 Task: In the Company omron.com, Add note: 'Add a note to reach out to a partner for a joint marketing campaign.'. Mark checkbox to create task to follow up ': Tomorrow'. Create task, with  description: Appointment FIxed, Add due date: In 3 Business Days; Add reminder: 30 Minutes before. Set Priority Low  and add note: Take detailed meeting minutes and share them with the team afterward.. Logged in from softage.5@softage.net
Action: Mouse moved to (104, 74)
Screenshot: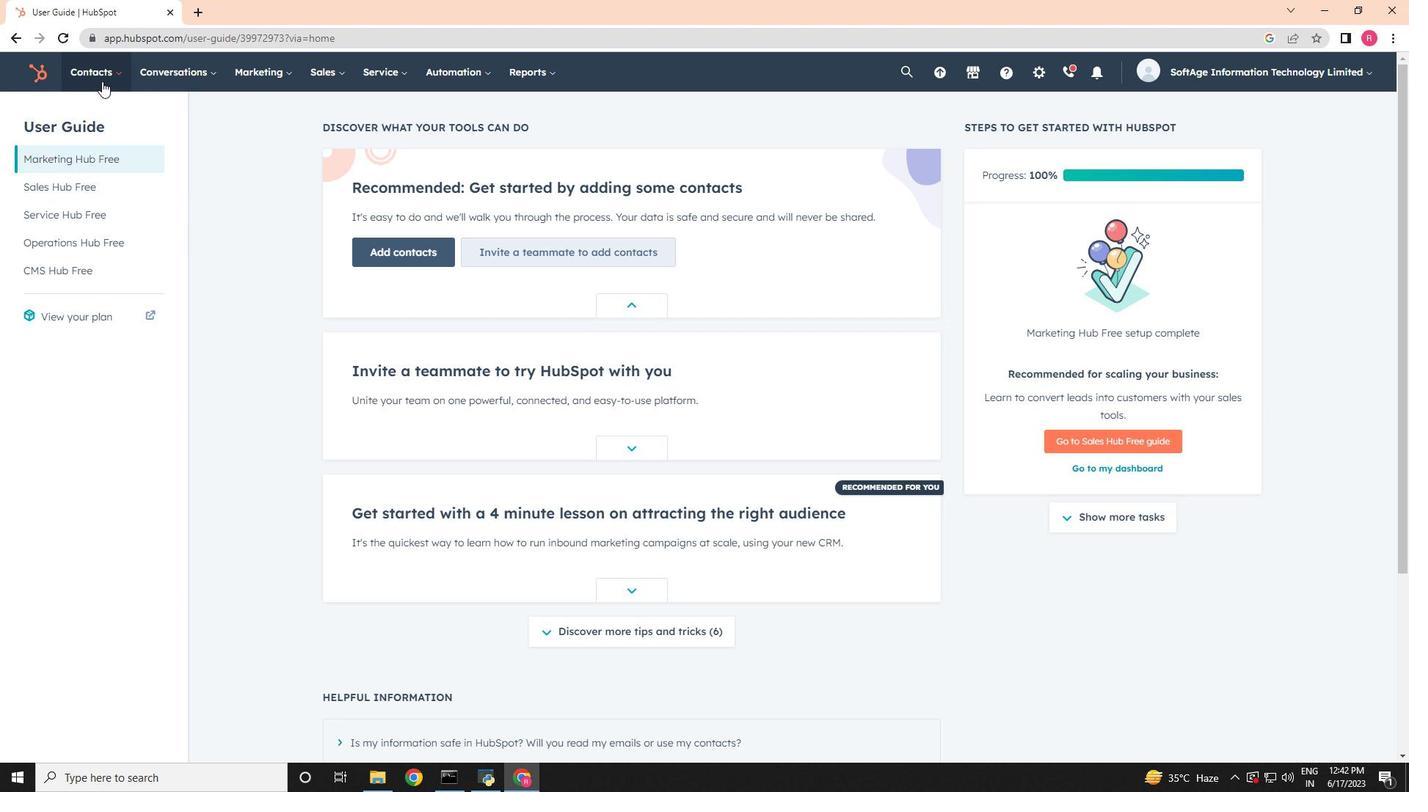 
Action: Mouse pressed left at (104, 74)
Screenshot: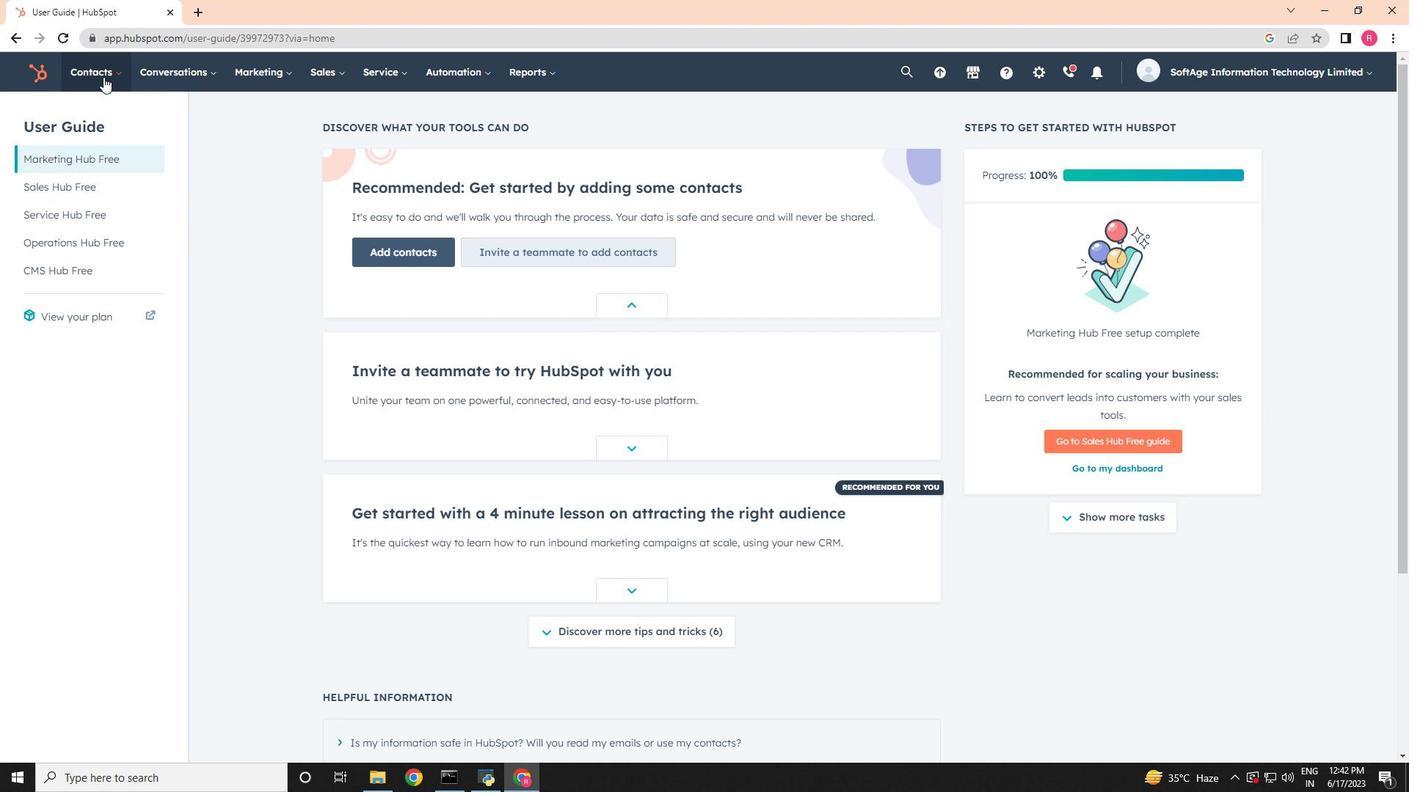 
Action: Mouse moved to (115, 153)
Screenshot: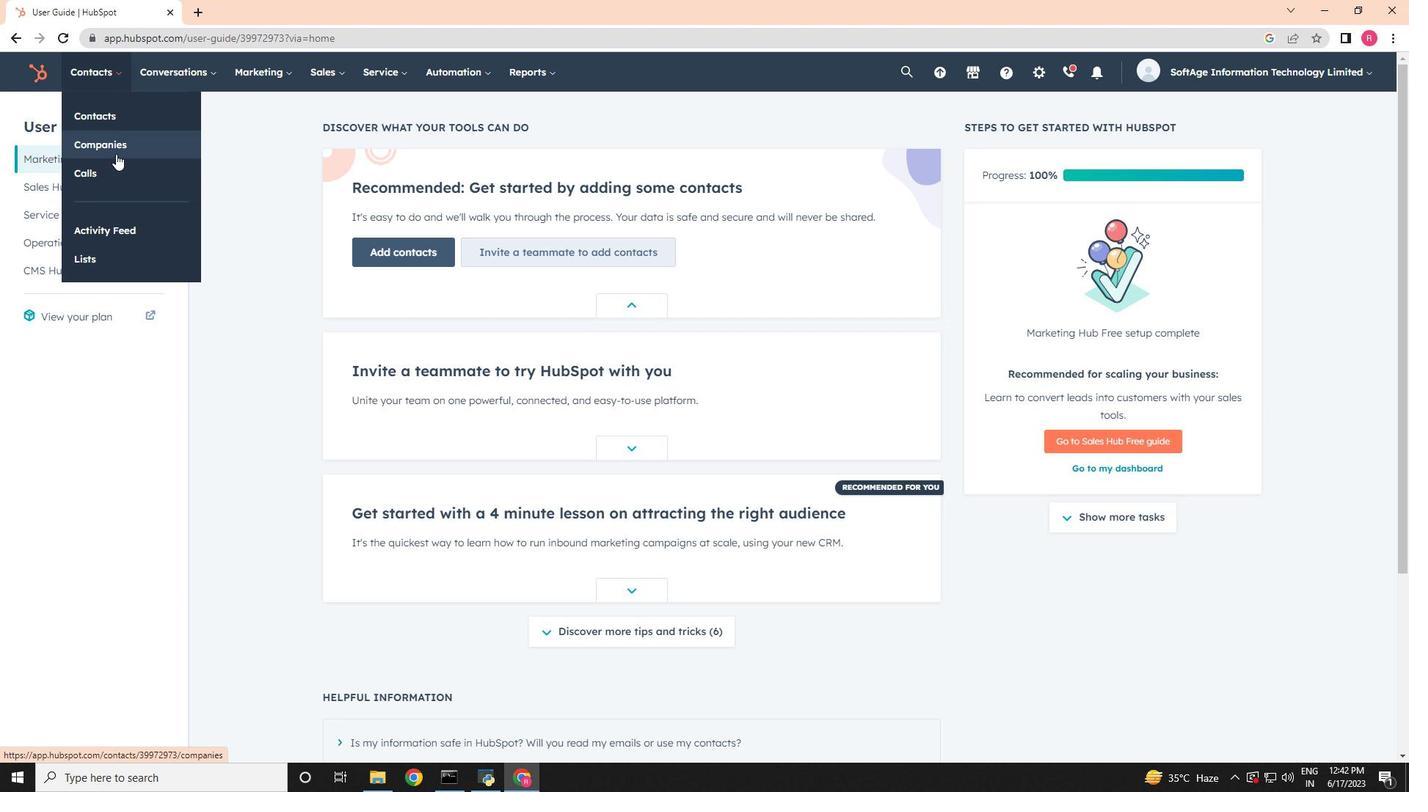 
Action: Mouse pressed left at (115, 153)
Screenshot: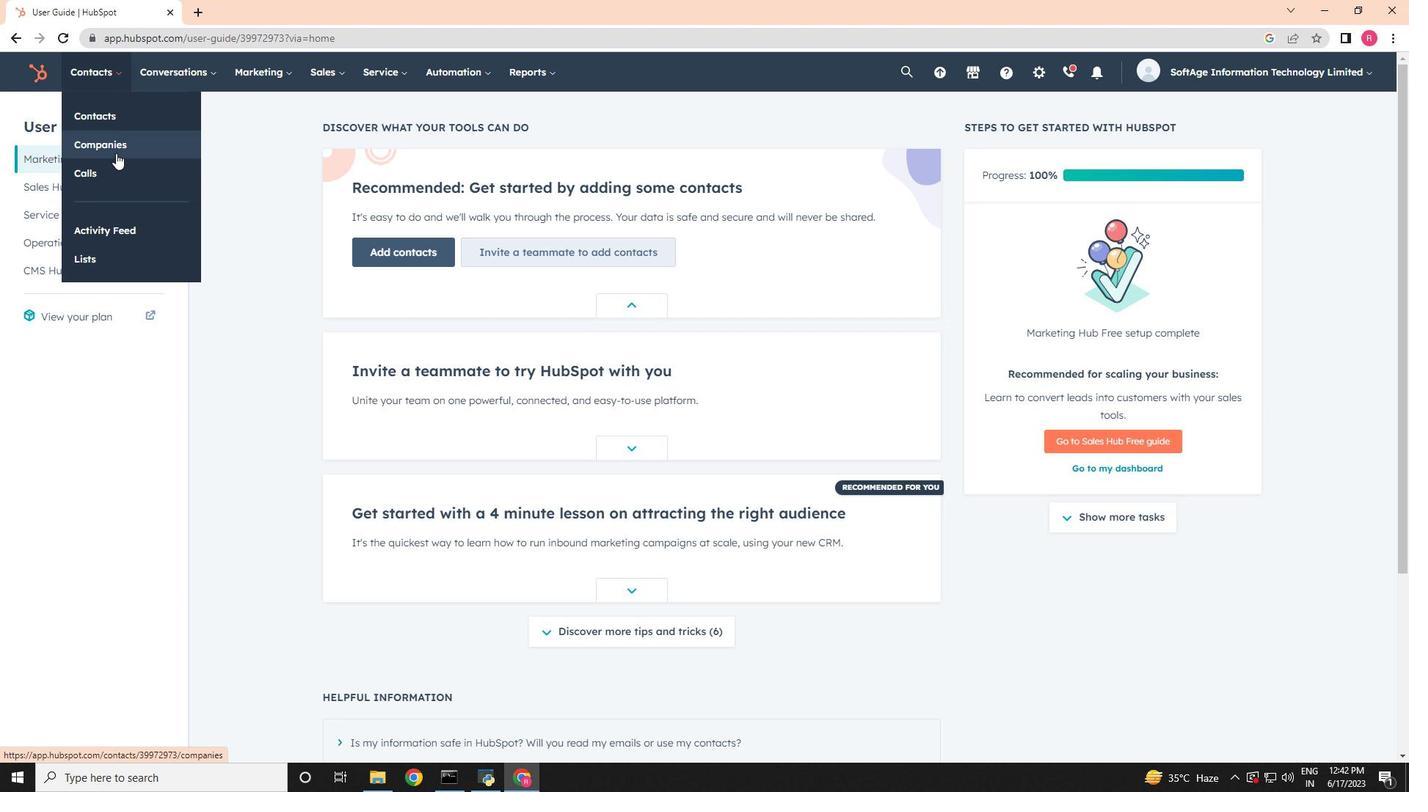 
Action: Mouse moved to (124, 234)
Screenshot: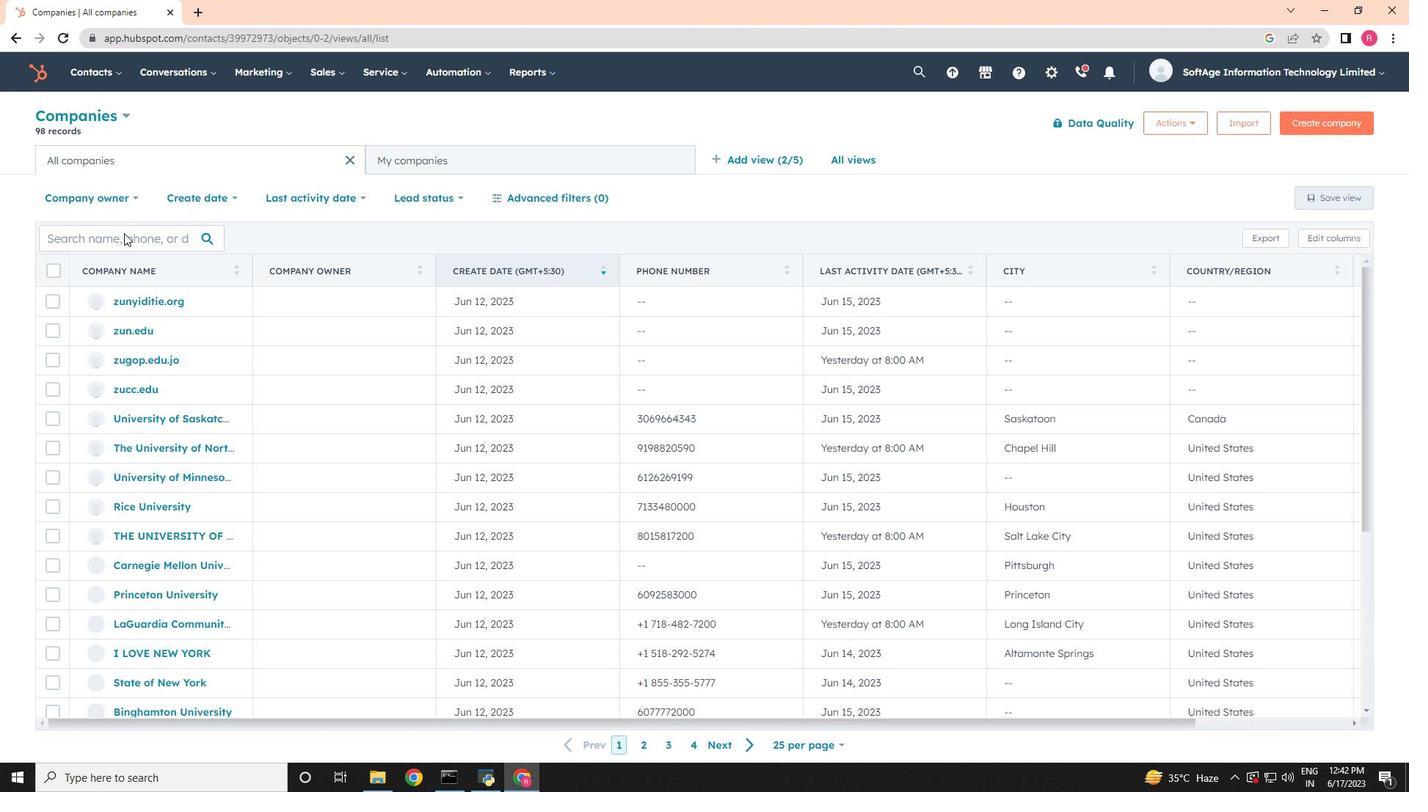 
Action: Mouse pressed left at (124, 234)
Screenshot: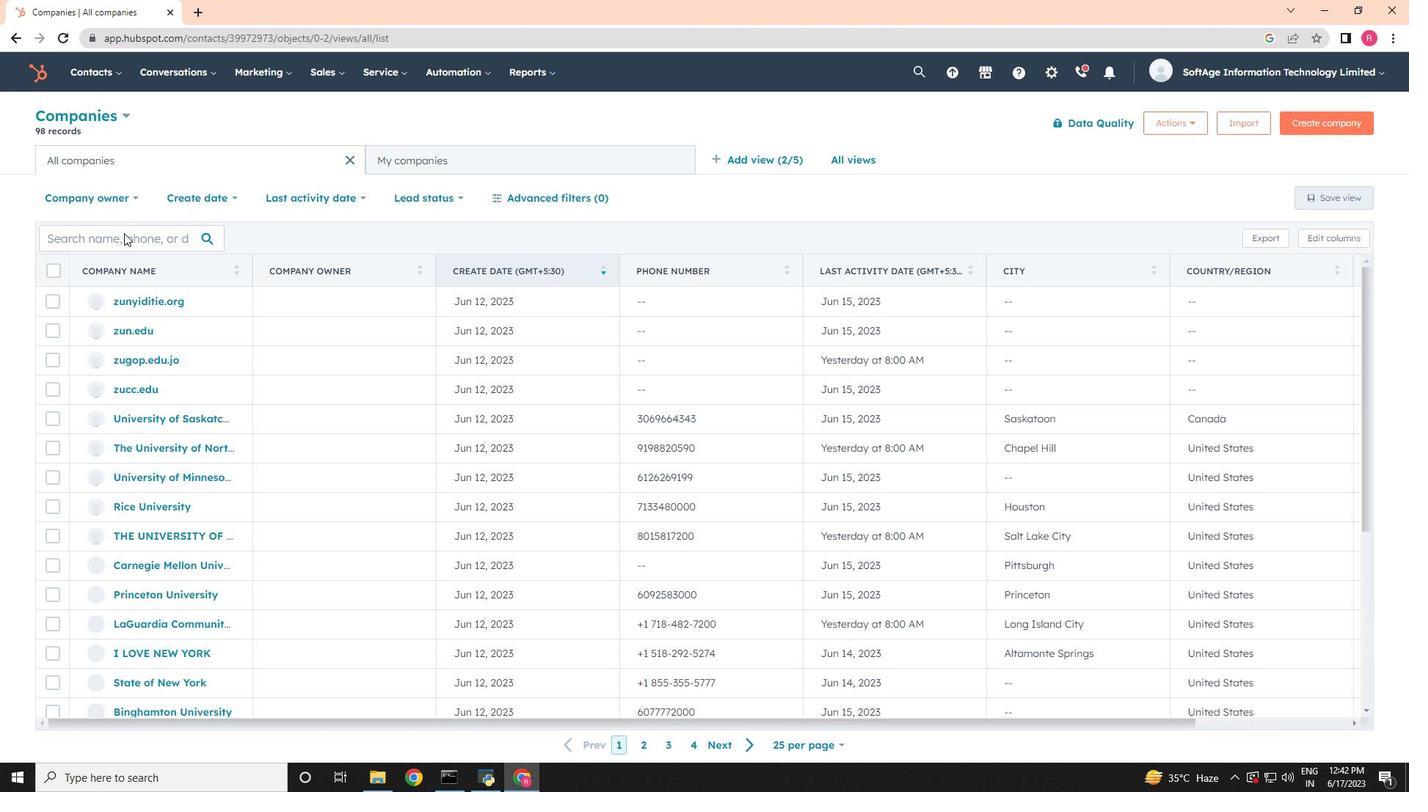 
Action: Mouse moved to (122, 238)
Screenshot: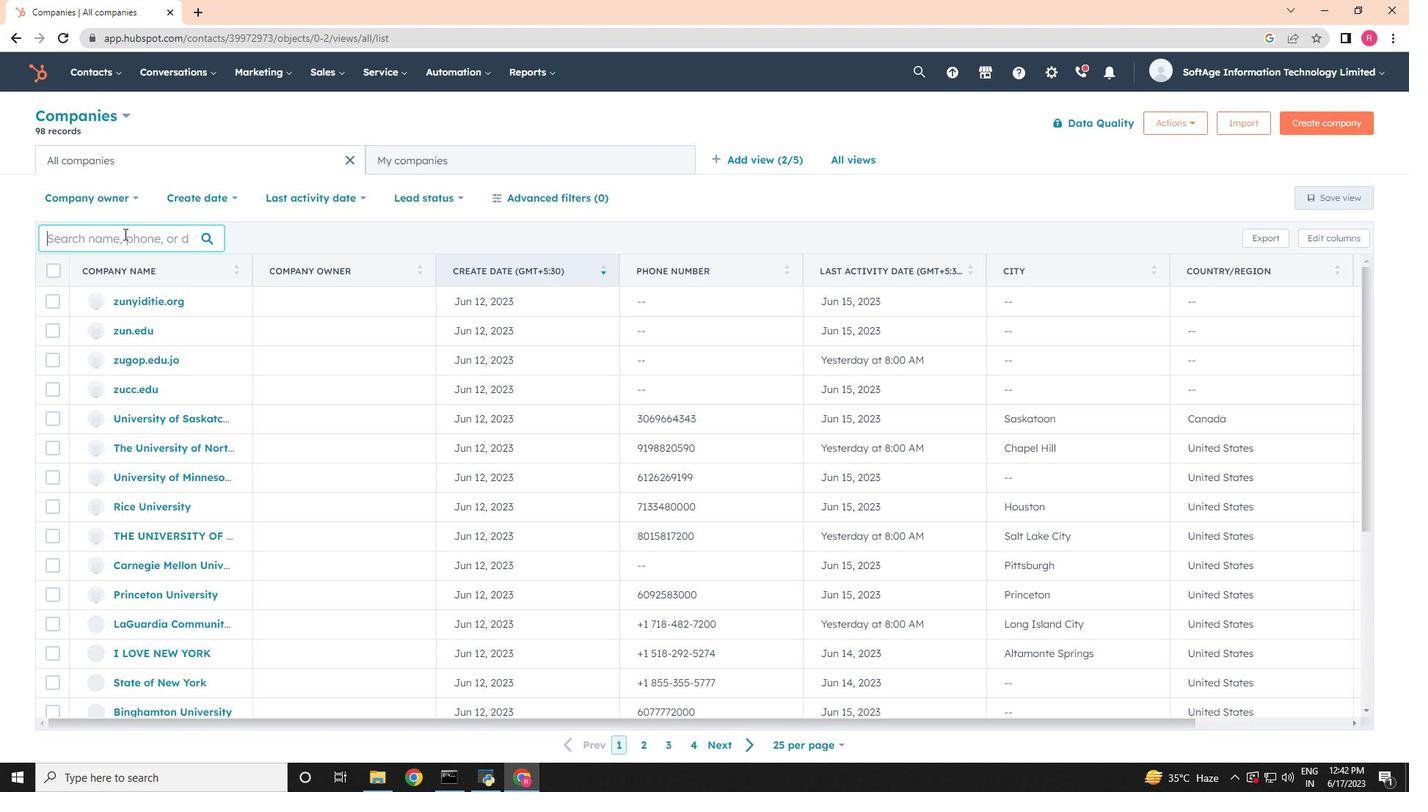 
Action: Key pressed omron.com
Screenshot: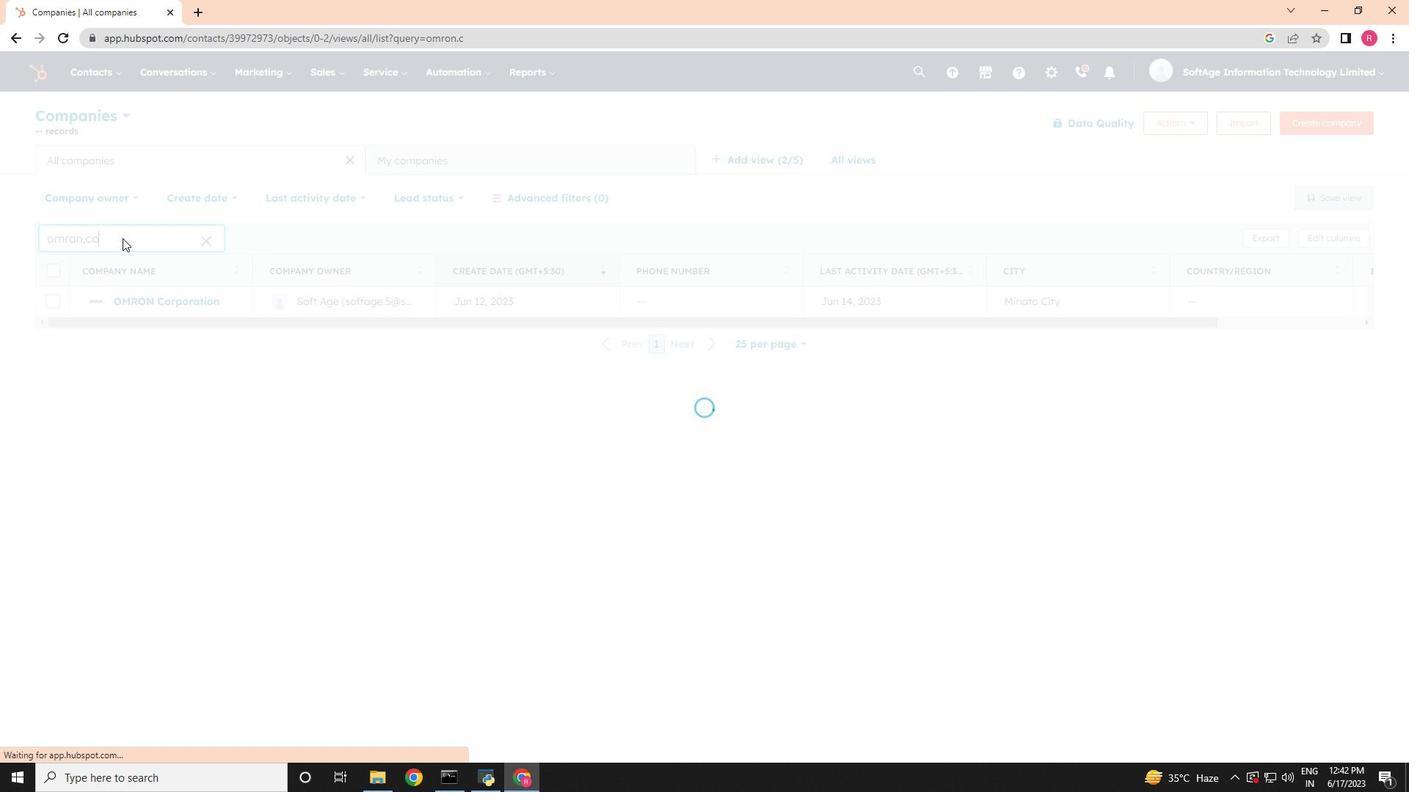 
Action: Mouse moved to (143, 298)
Screenshot: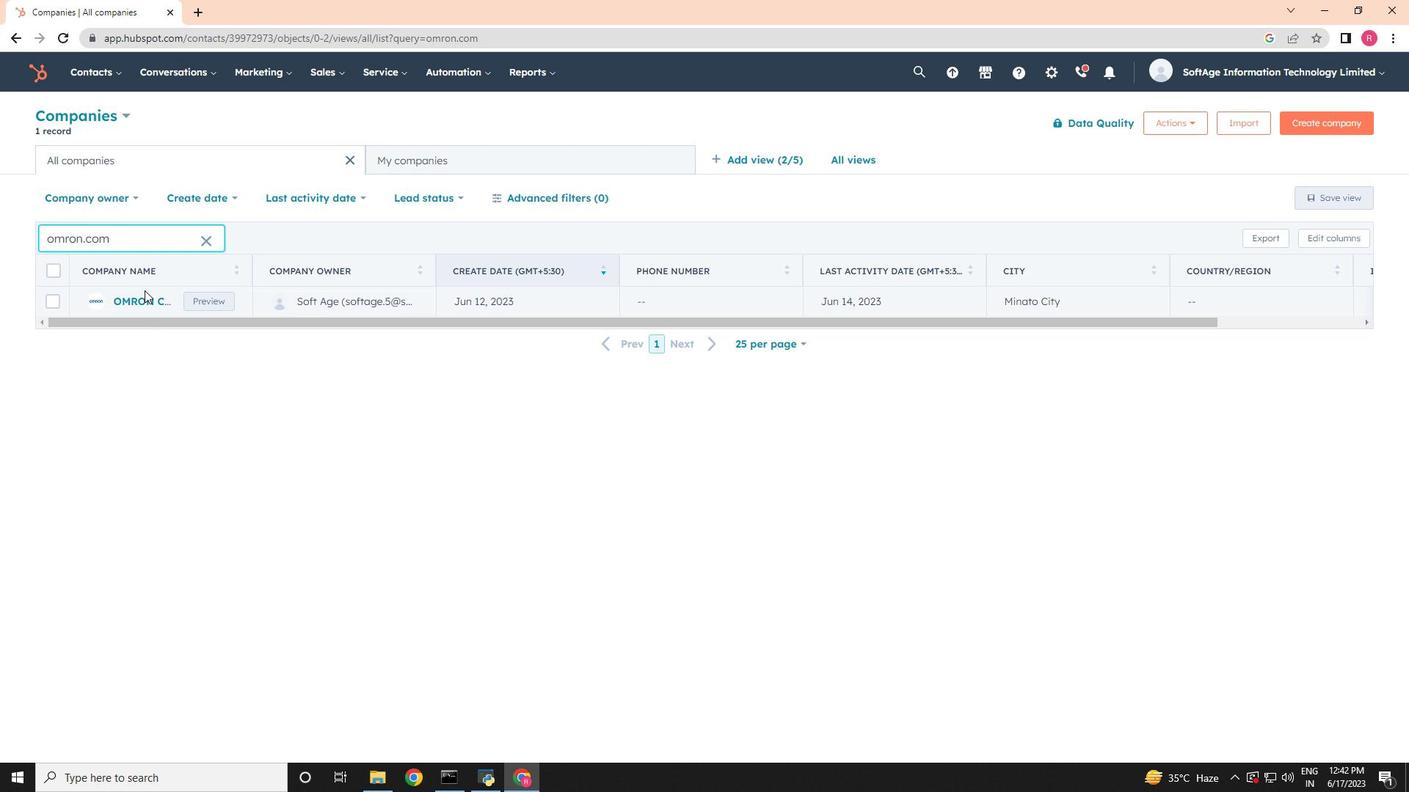 
Action: Mouse pressed left at (143, 298)
Screenshot: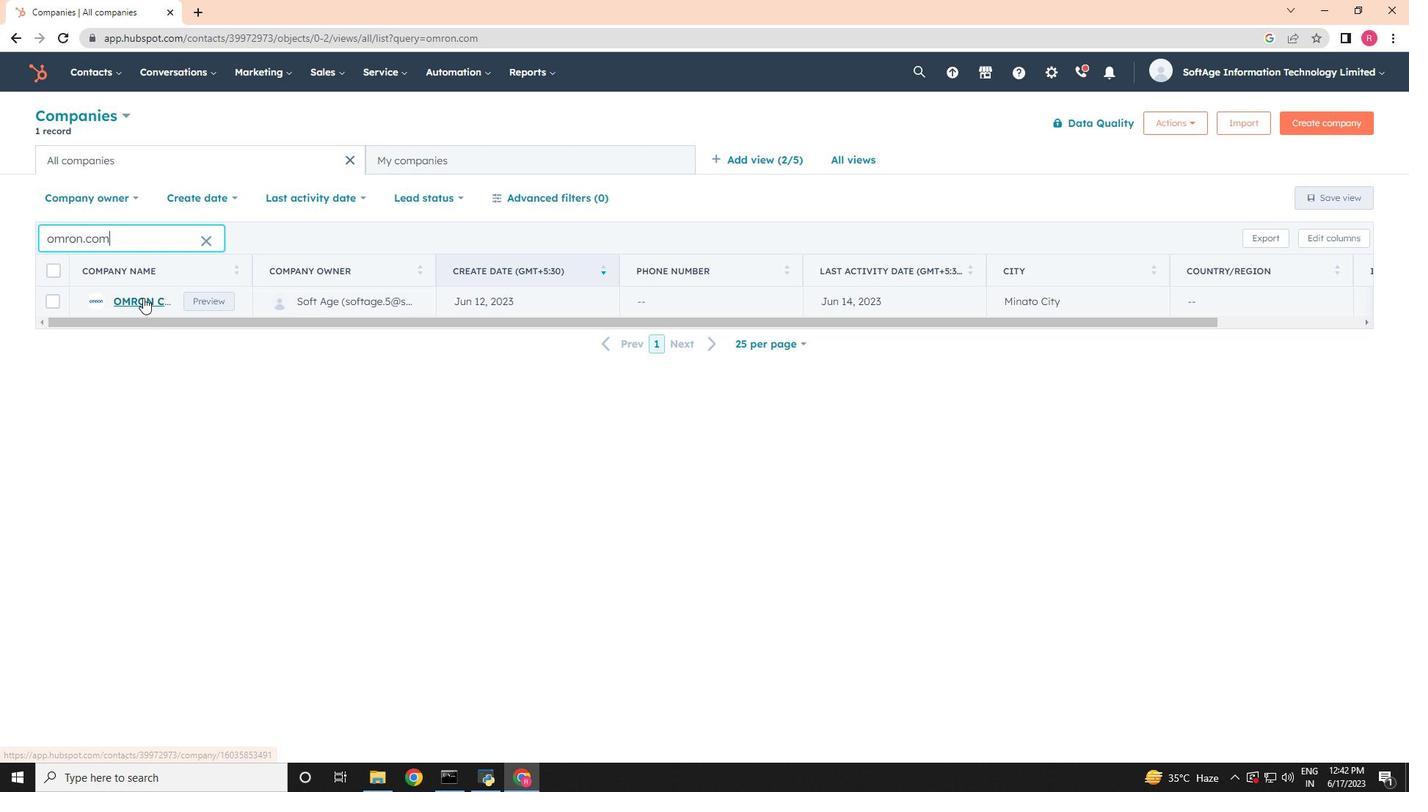 
Action: Mouse moved to (50, 243)
Screenshot: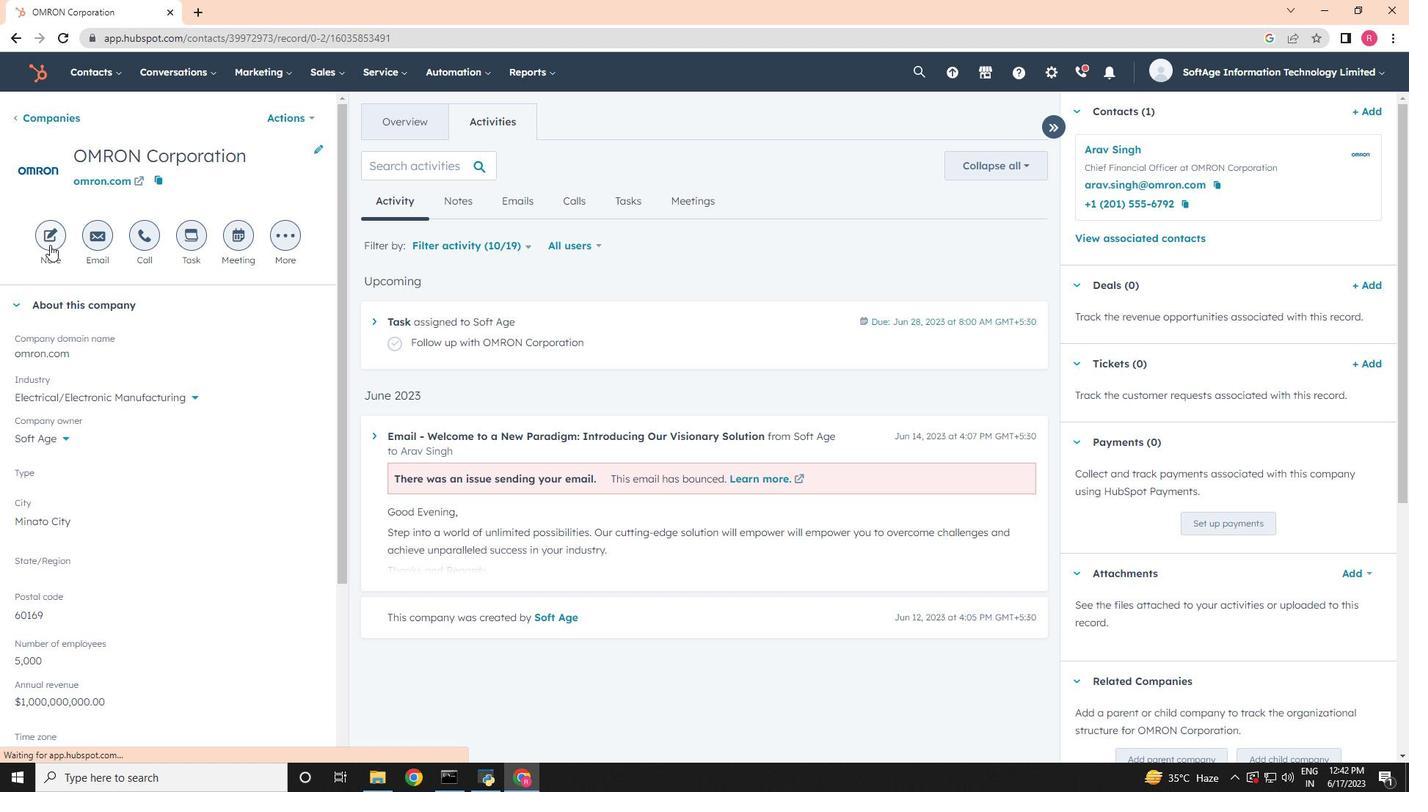 
Action: Mouse pressed left at (50, 243)
Screenshot: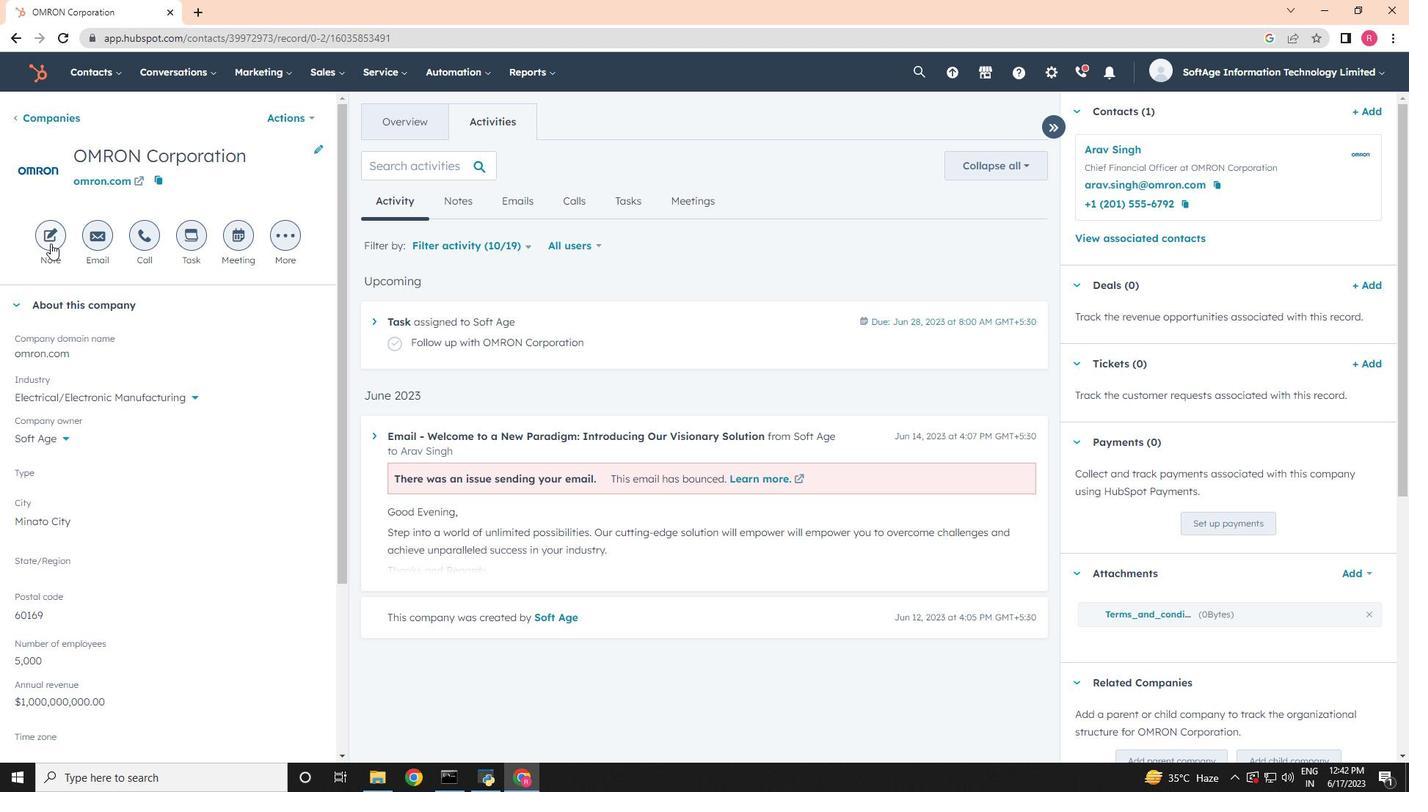 
Action: Mouse moved to (1239, 436)
Screenshot: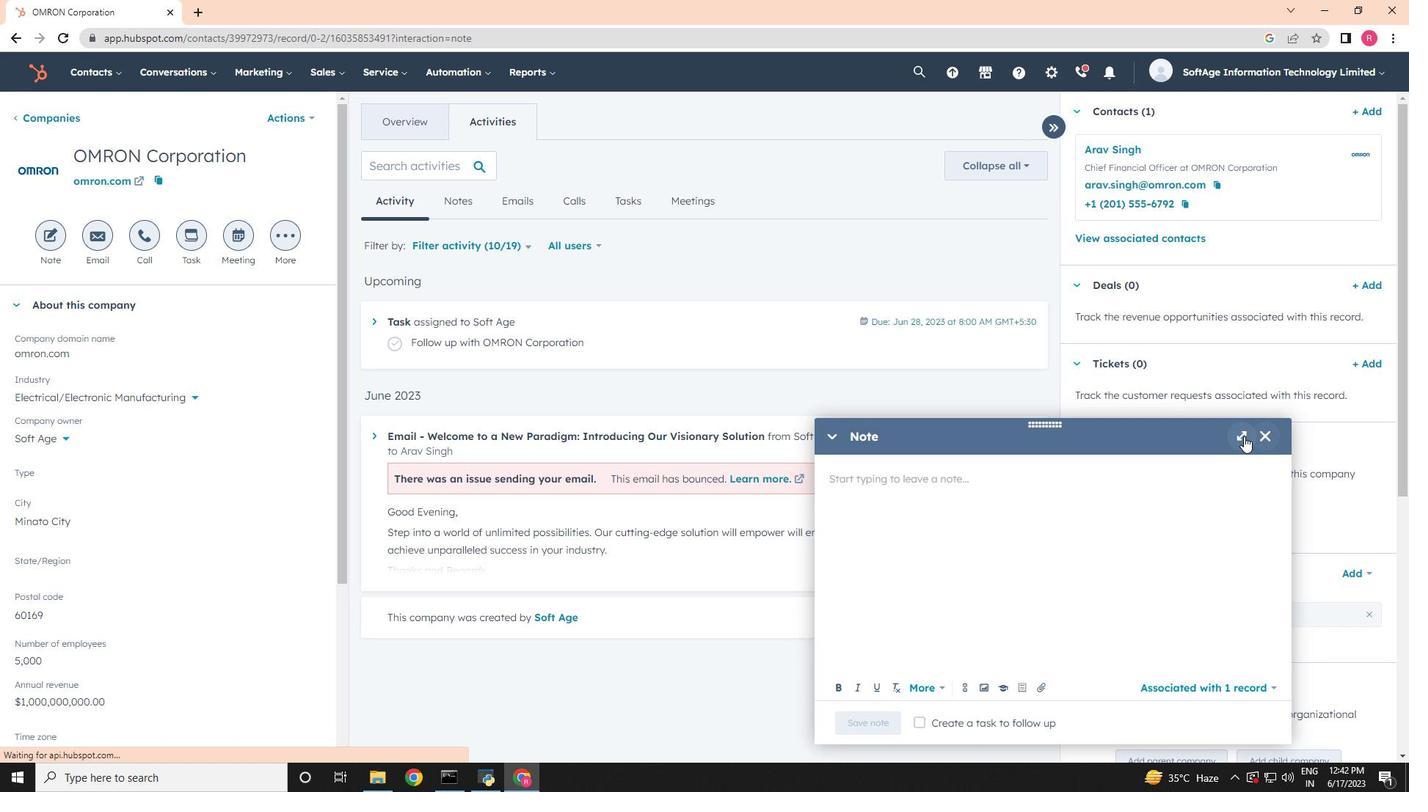 
Action: Mouse pressed left at (1239, 436)
Screenshot: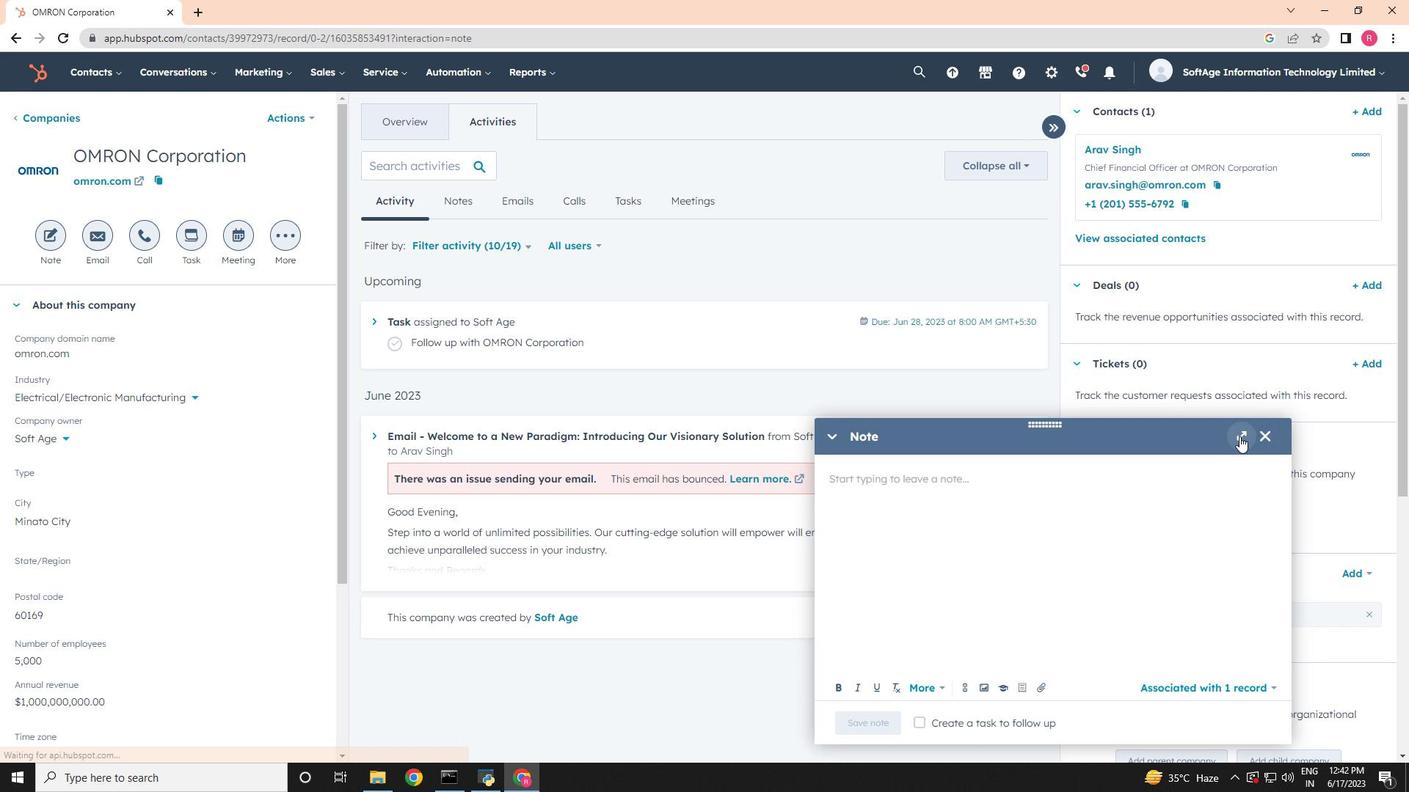 
Action: Mouse moved to (908, 450)
Screenshot: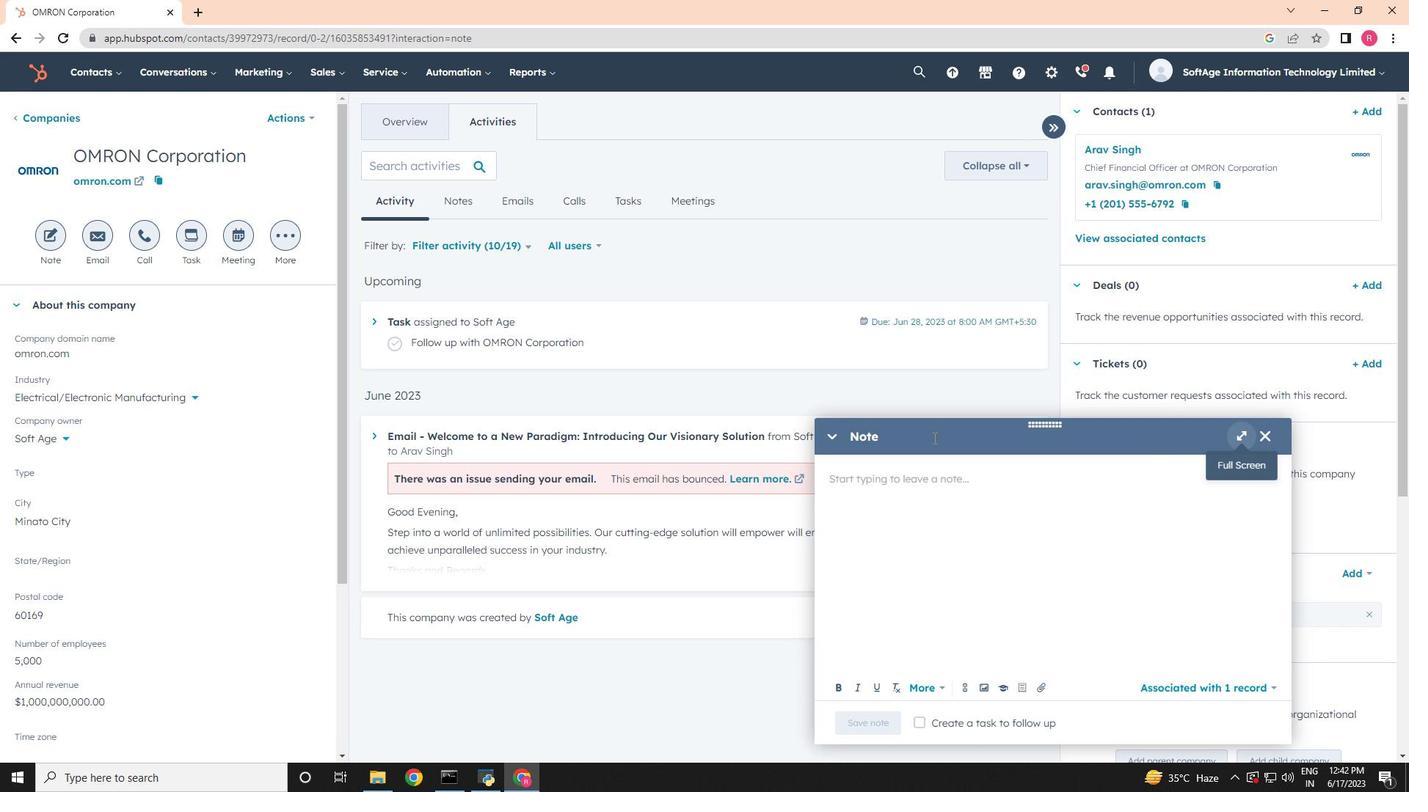 
Action: Key pressed <Key.shift>Add<Key.space>a<Key.space>note<Key.space>to<Key.space>reach<Key.space>out<Key.space>to<Key.space>a<Key.space>partner<Key.space>for<Key.space>a<Key.space>joint<Key.space>marketing<Key.space>campaign.
Screenshot: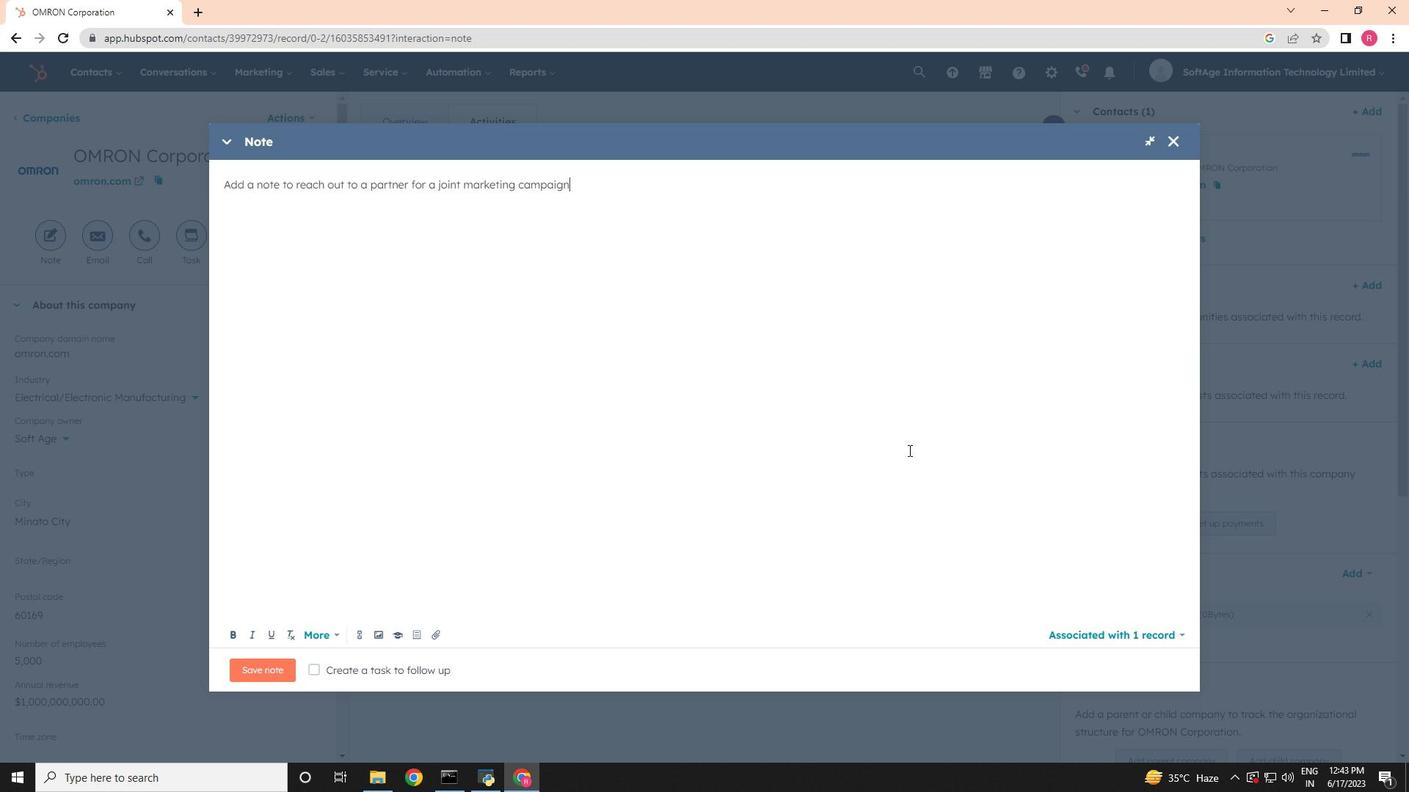 
Action: Mouse moved to (314, 671)
Screenshot: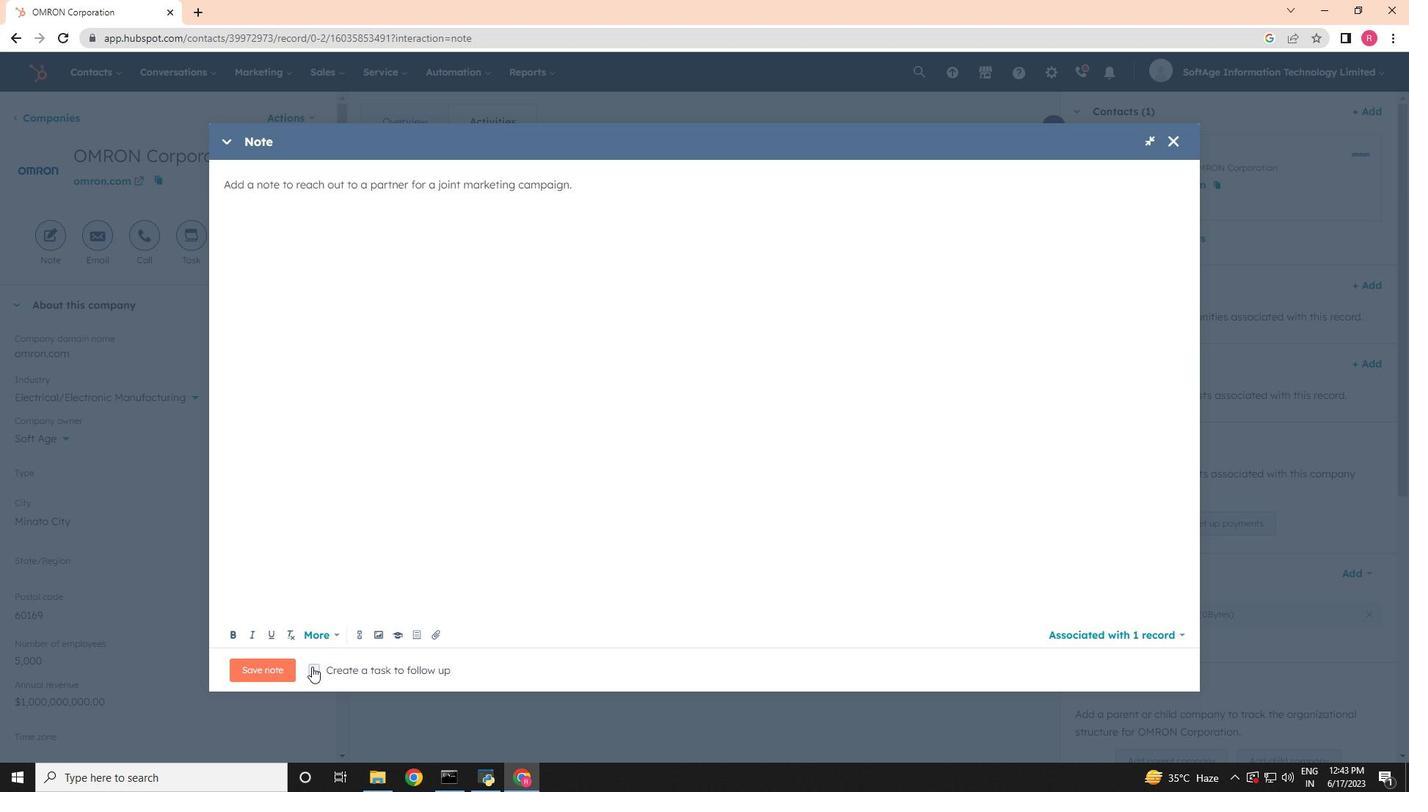 
Action: Mouse pressed left at (314, 671)
Screenshot: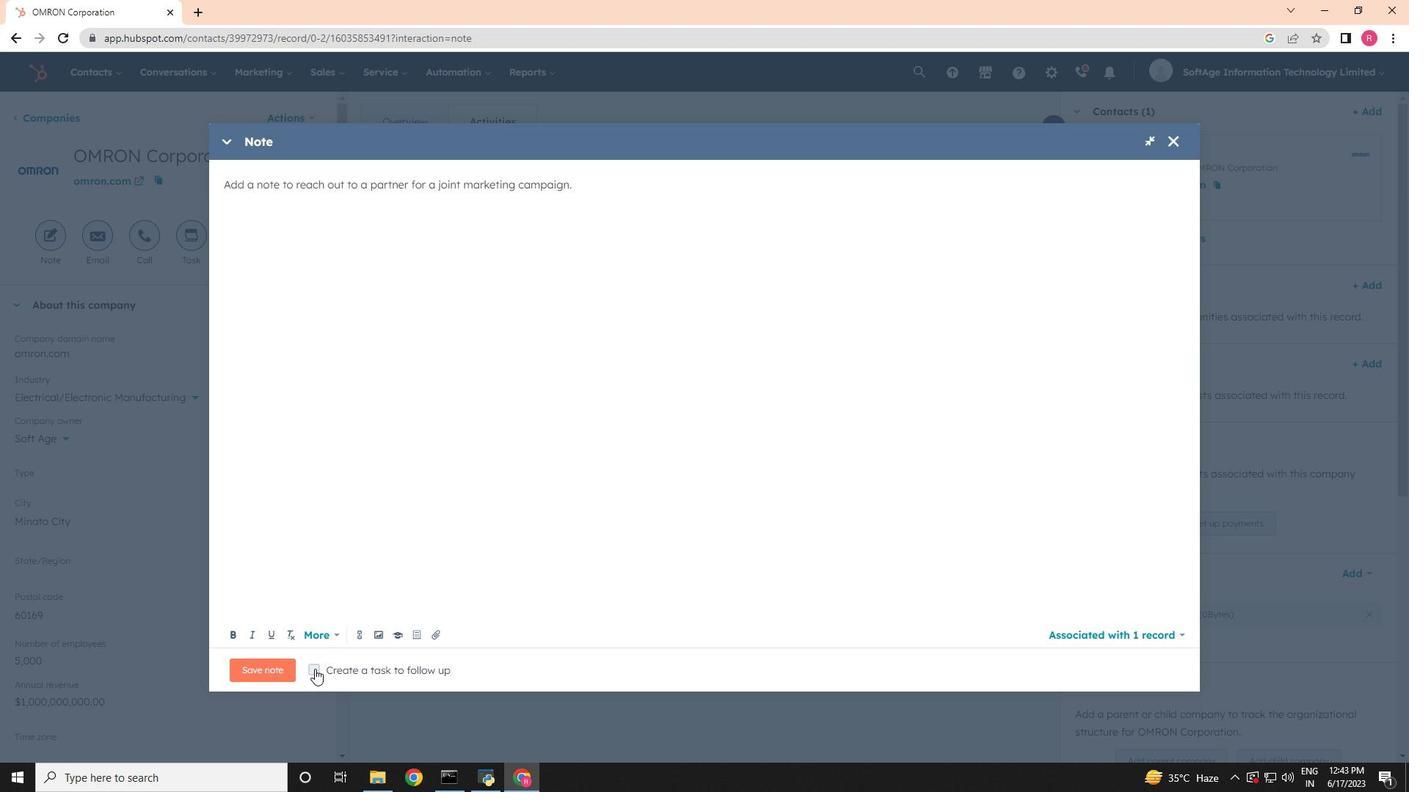
Action: Mouse moved to (499, 672)
Screenshot: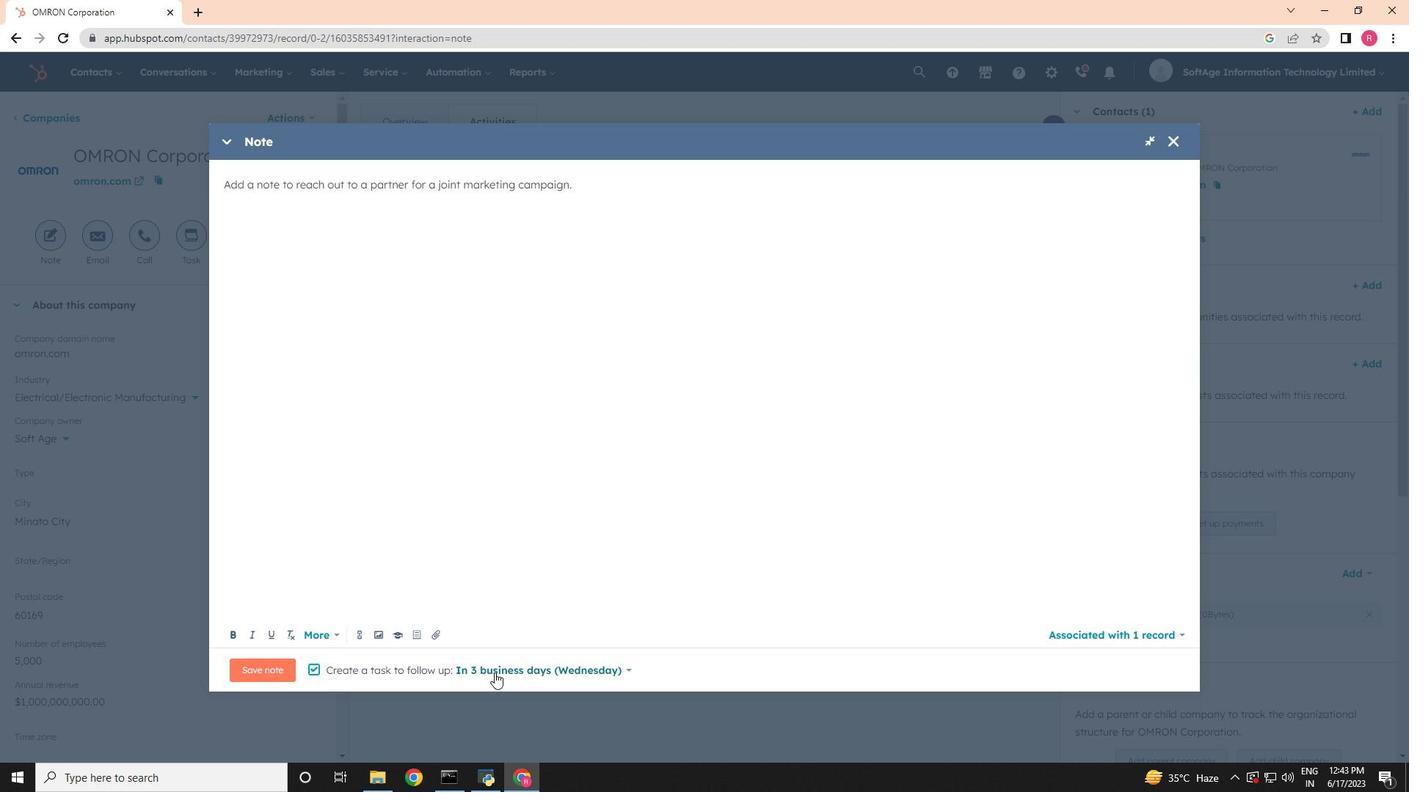 
Action: Mouse pressed left at (499, 672)
Screenshot: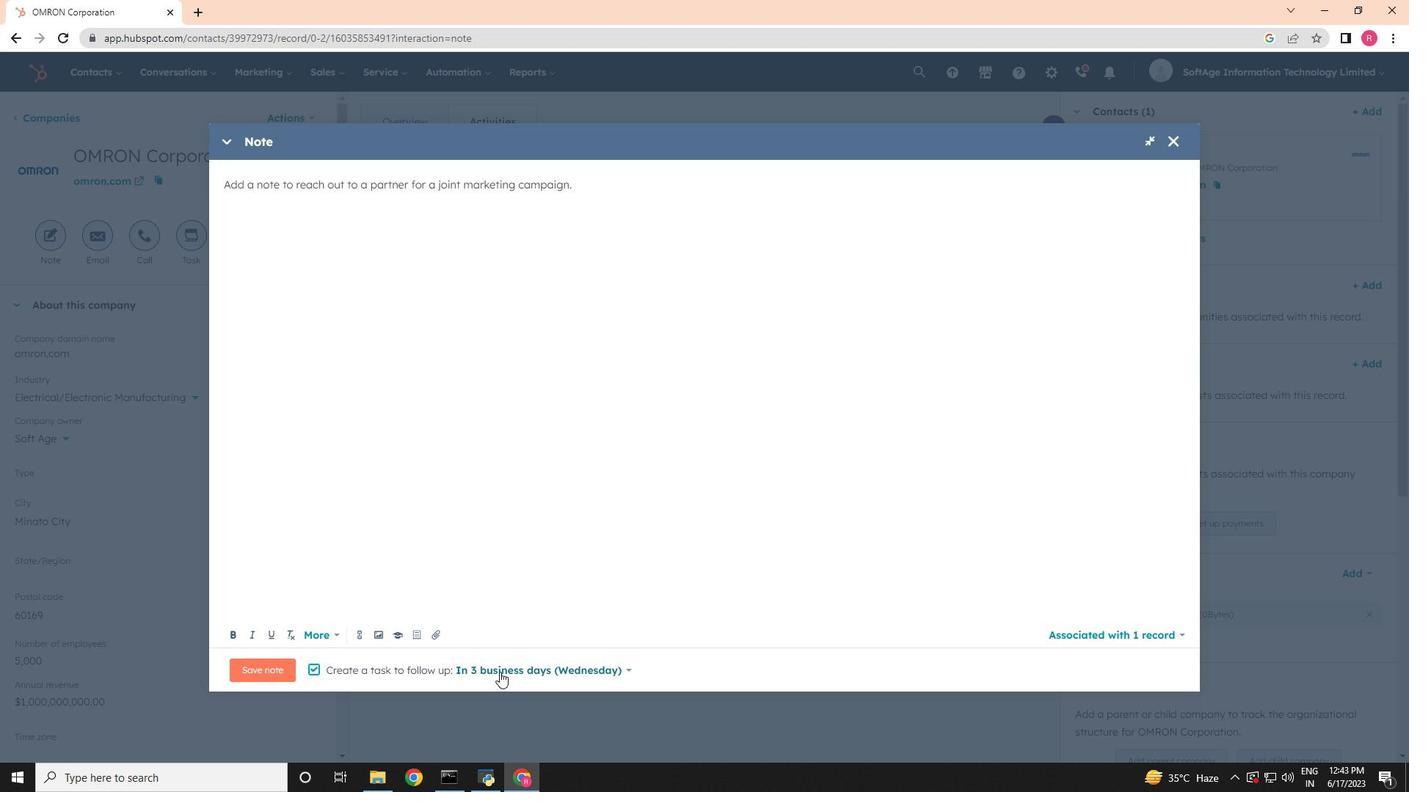 
Action: Mouse moved to (524, 596)
Screenshot: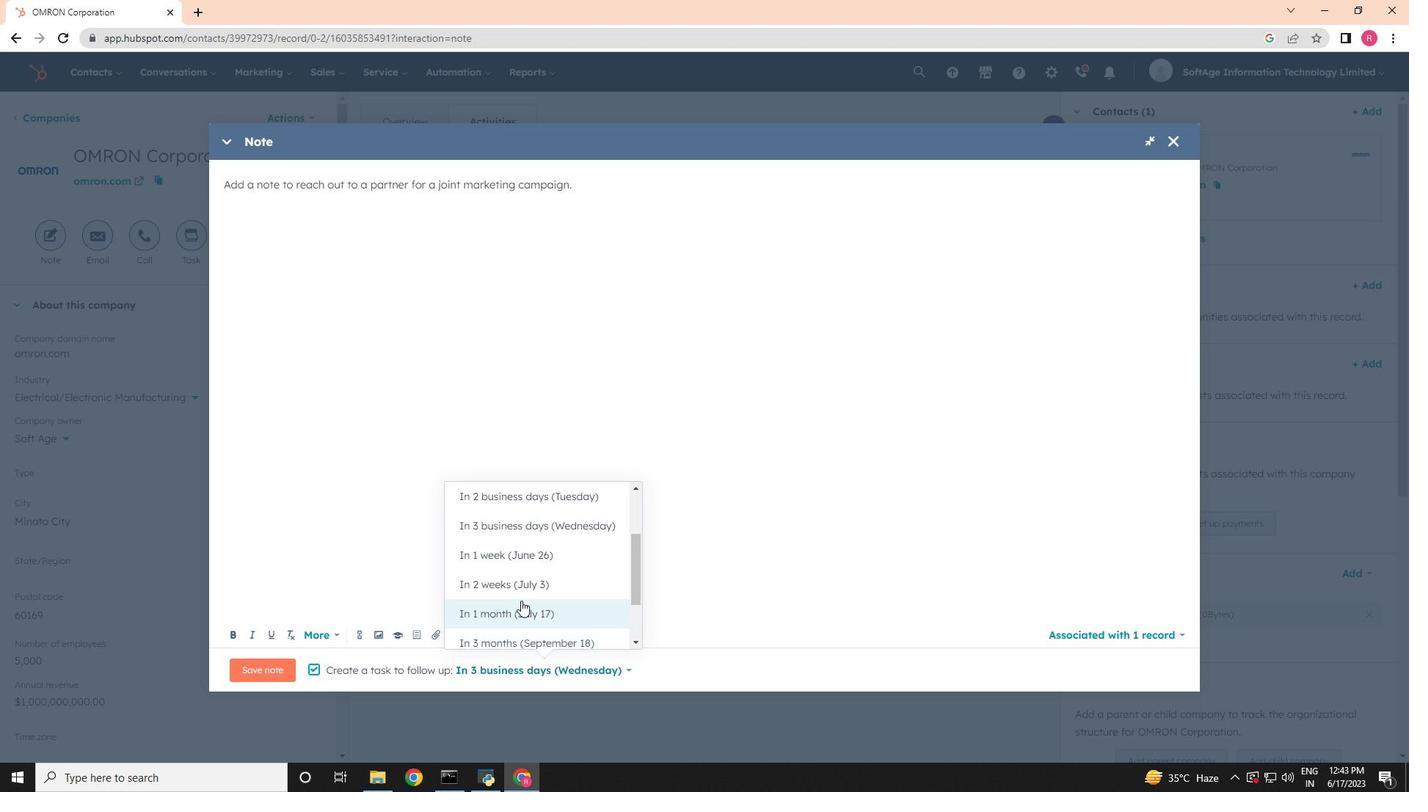 
Action: Mouse scrolled (524, 597) with delta (0, 0)
Screenshot: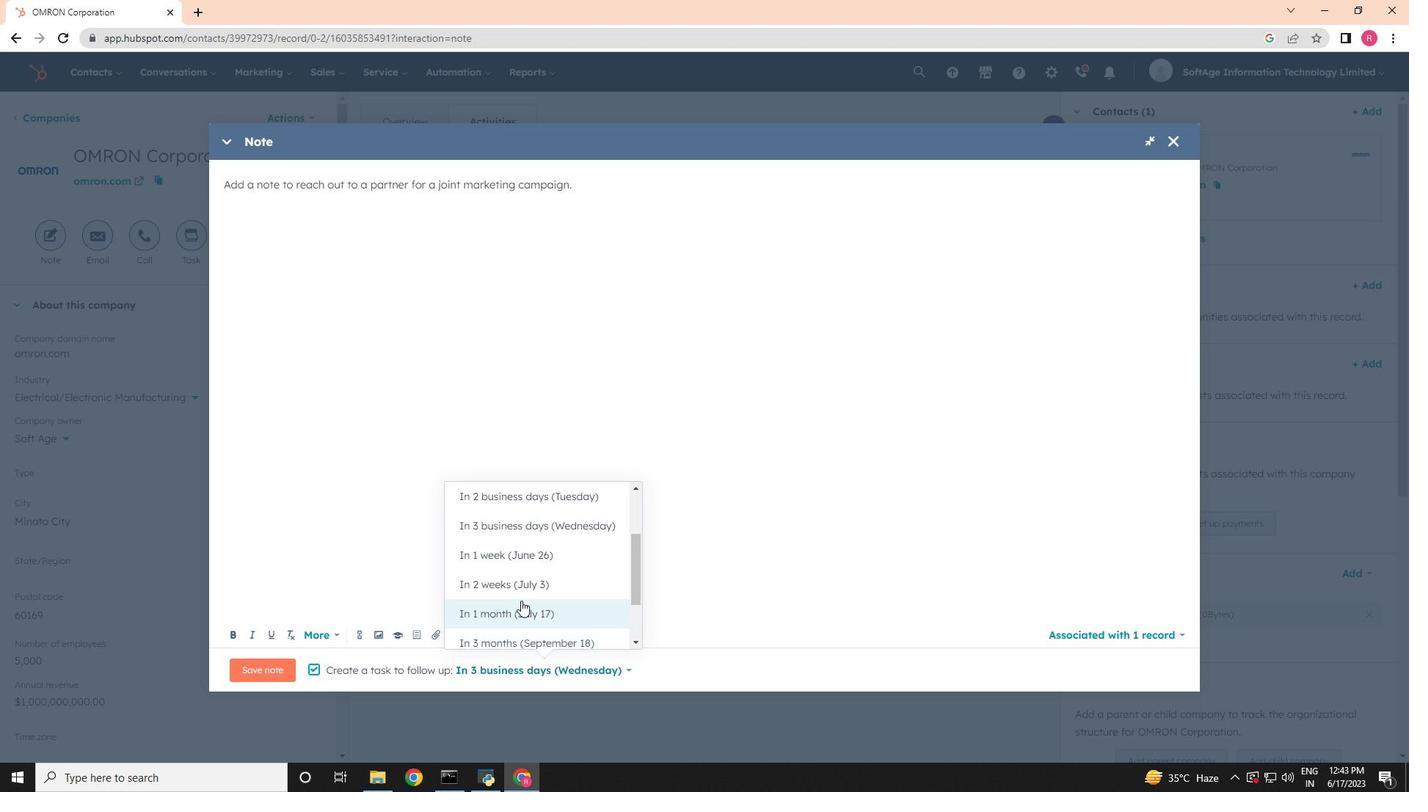
Action: Mouse scrolled (524, 597) with delta (0, 0)
Screenshot: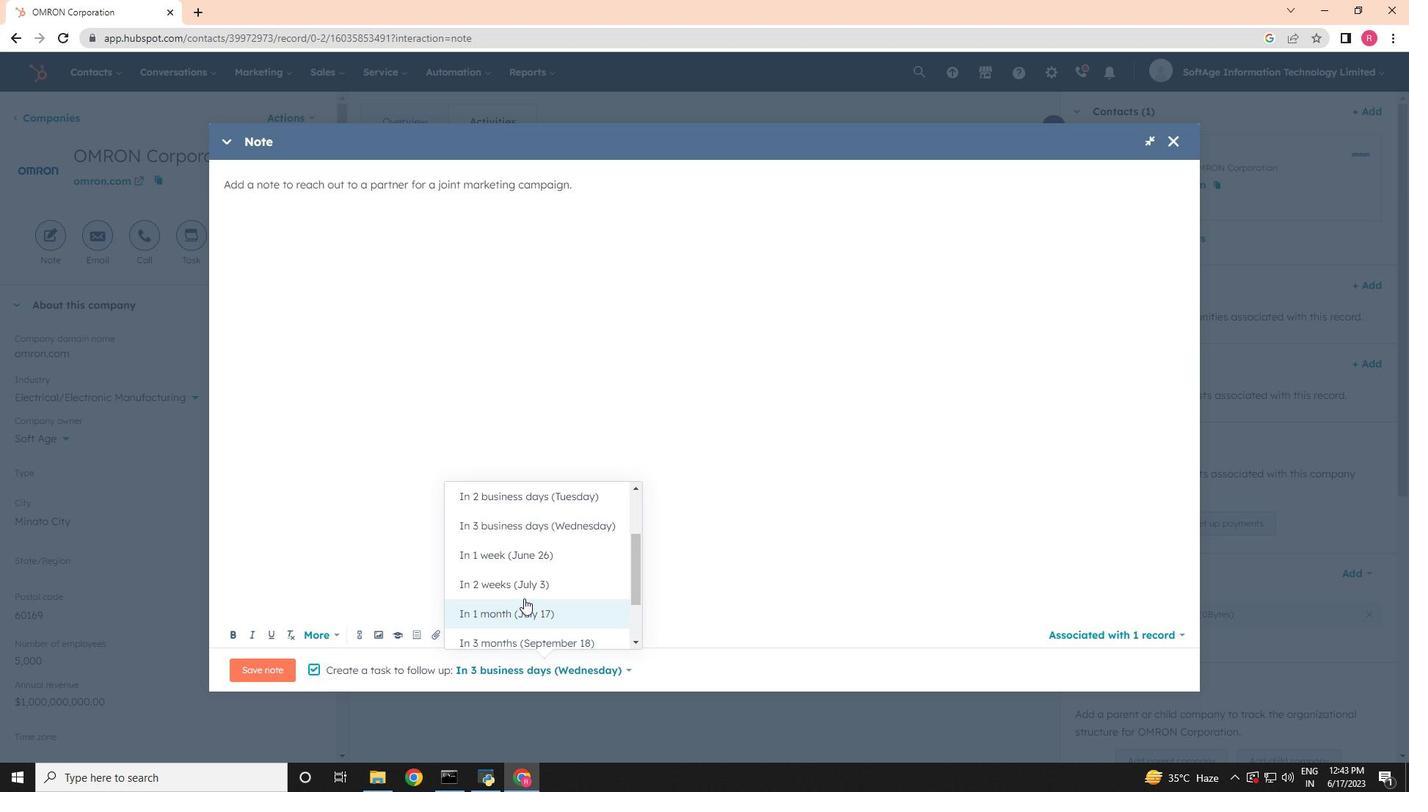 
Action: Mouse scrolled (524, 597) with delta (0, 0)
Screenshot: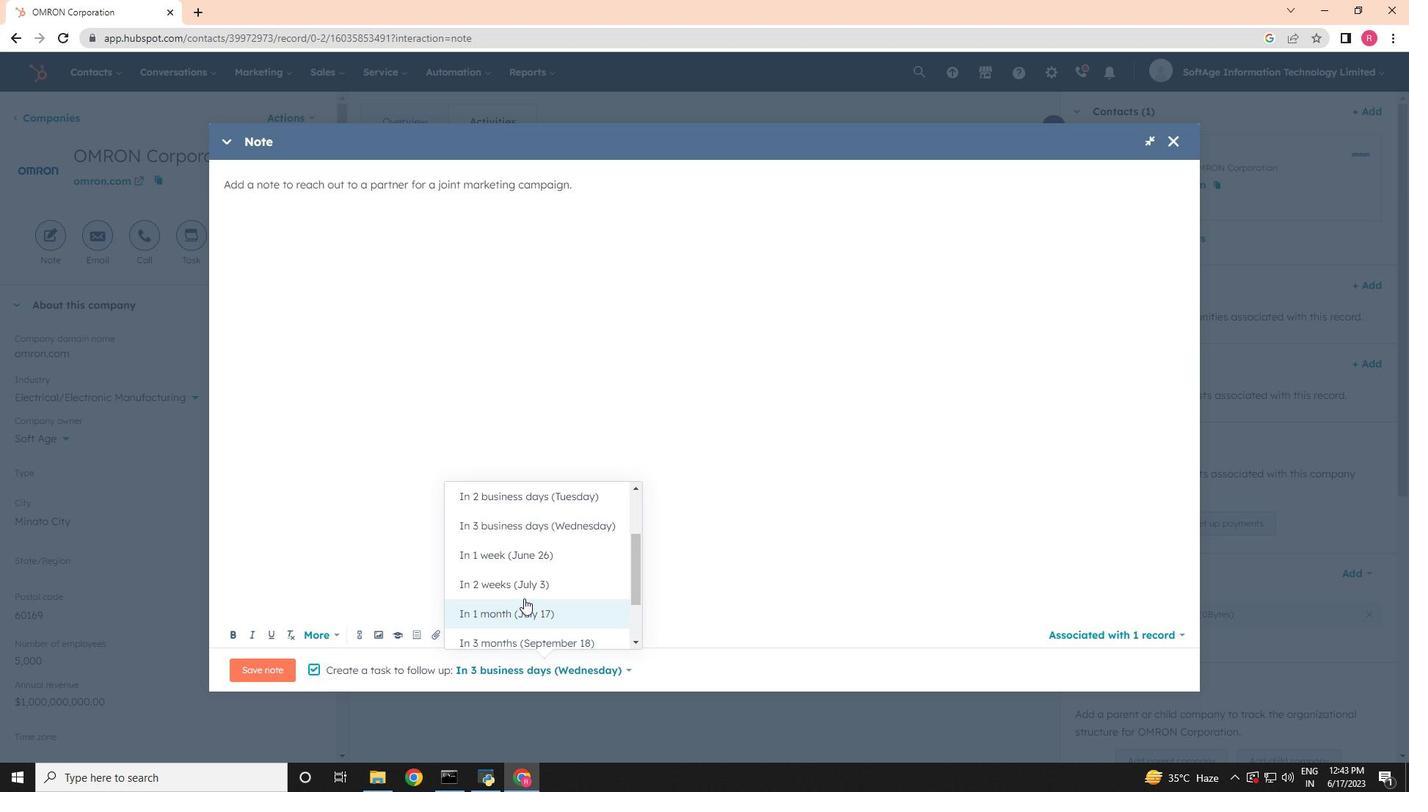 
Action: Mouse scrolled (524, 597) with delta (0, 0)
Screenshot: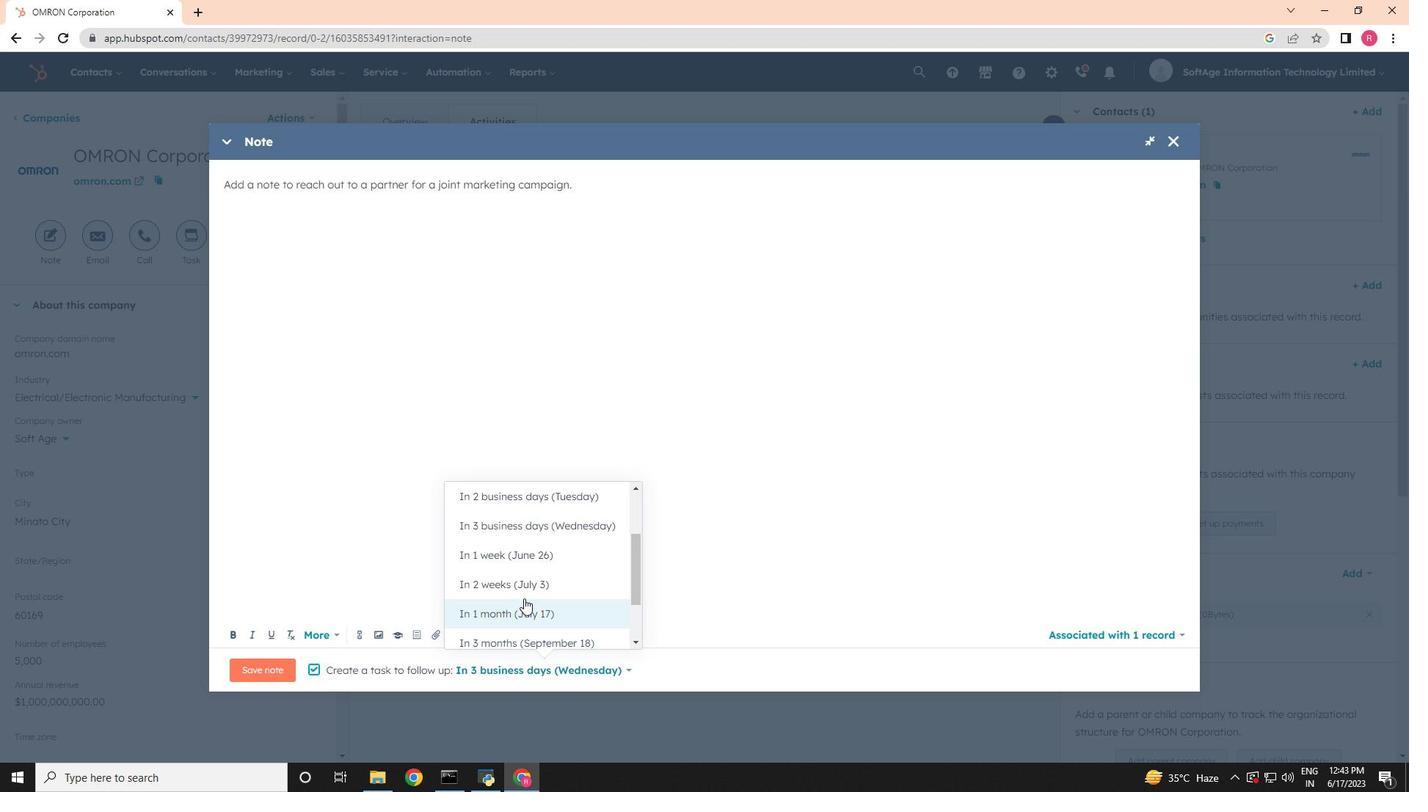 
Action: Mouse scrolled (524, 597) with delta (0, 0)
Screenshot: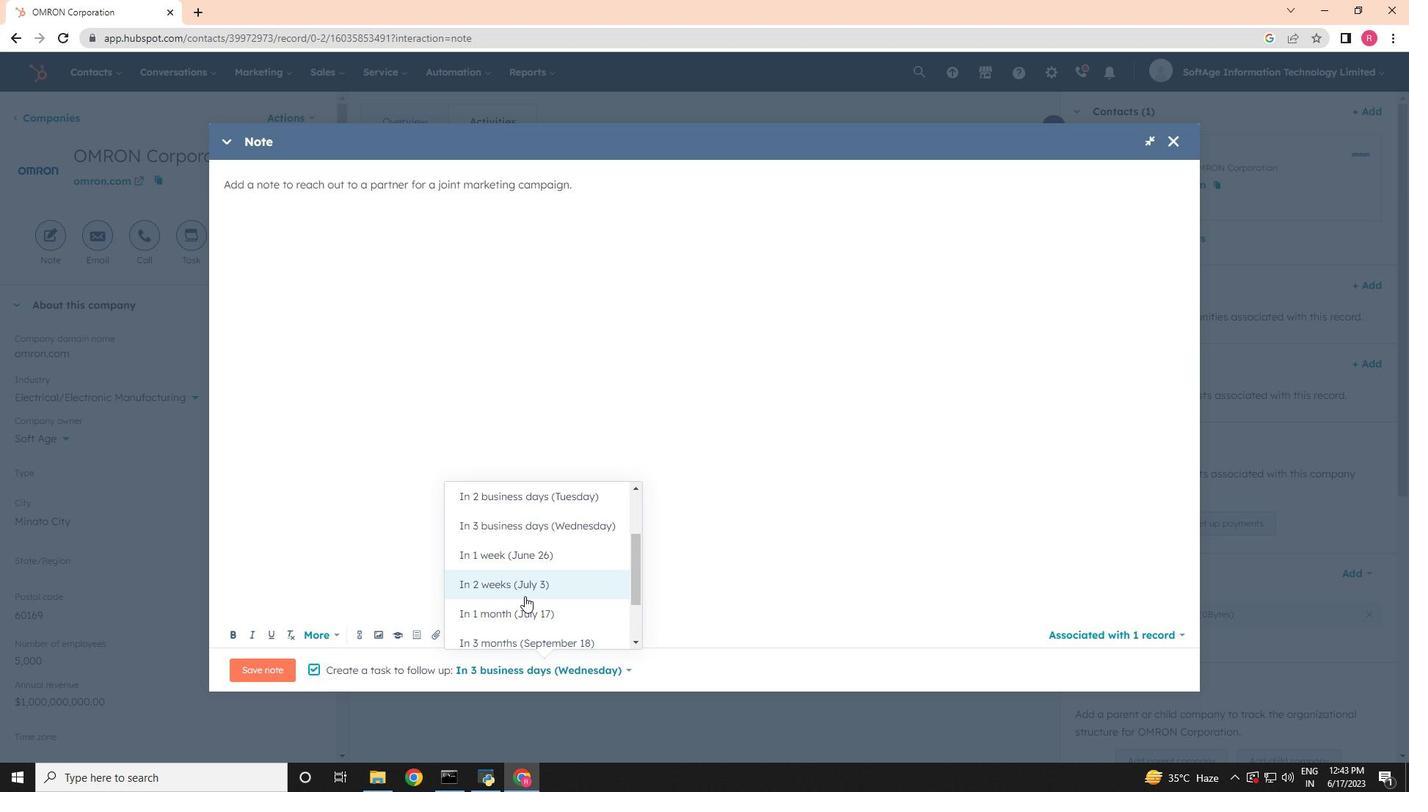 
Action: Mouse moved to (491, 542)
Screenshot: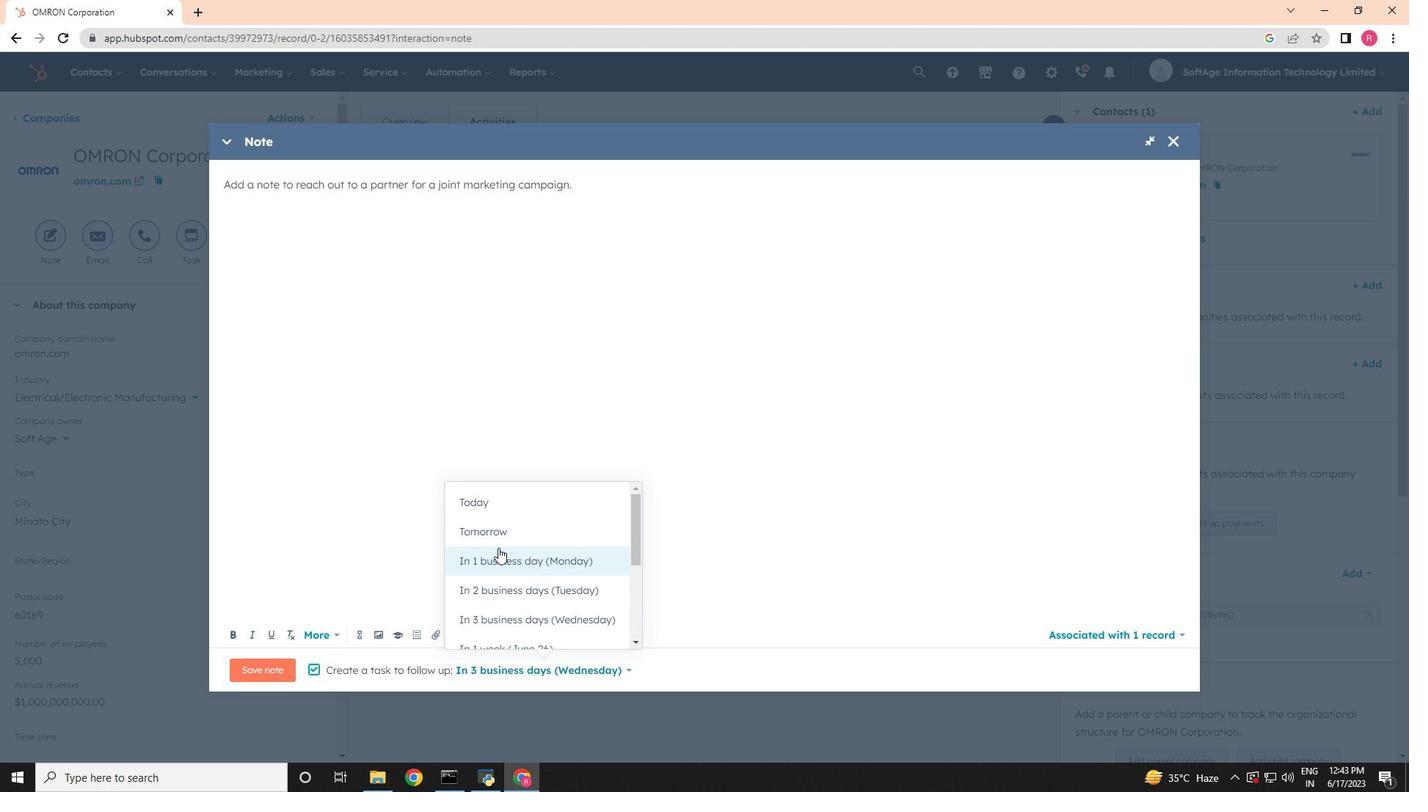 
Action: Mouse pressed left at (491, 542)
Screenshot: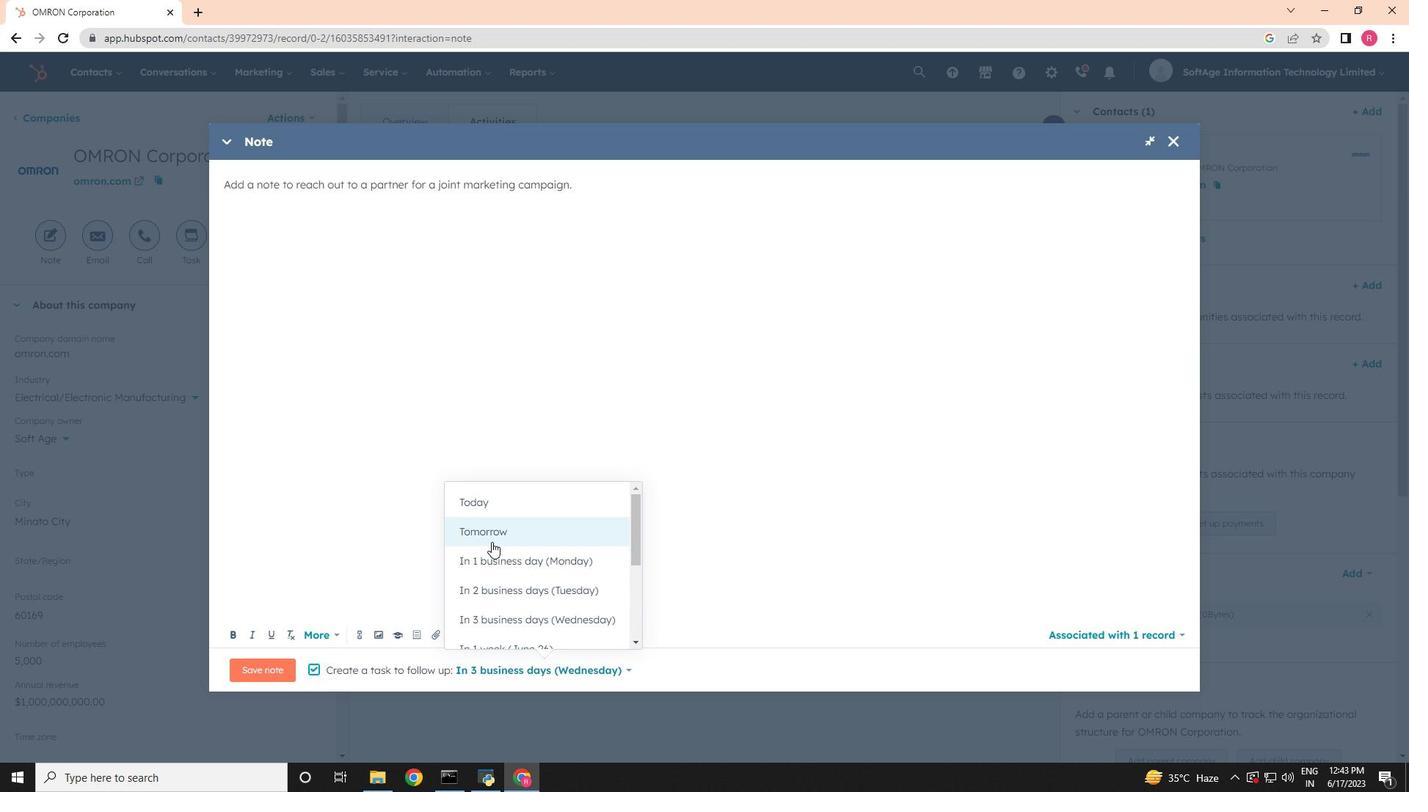
Action: Mouse moved to (256, 672)
Screenshot: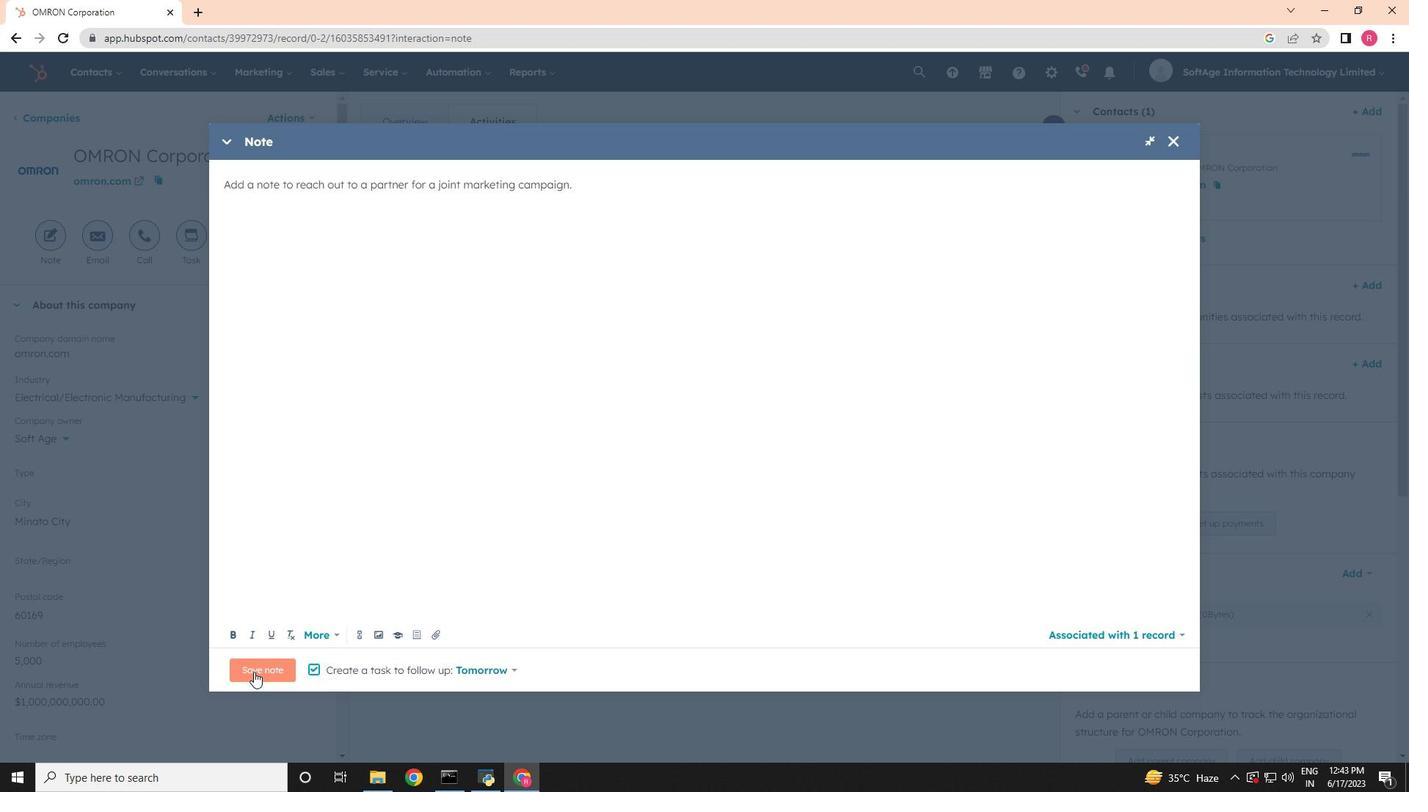 
Action: Mouse pressed left at (256, 672)
Screenshot: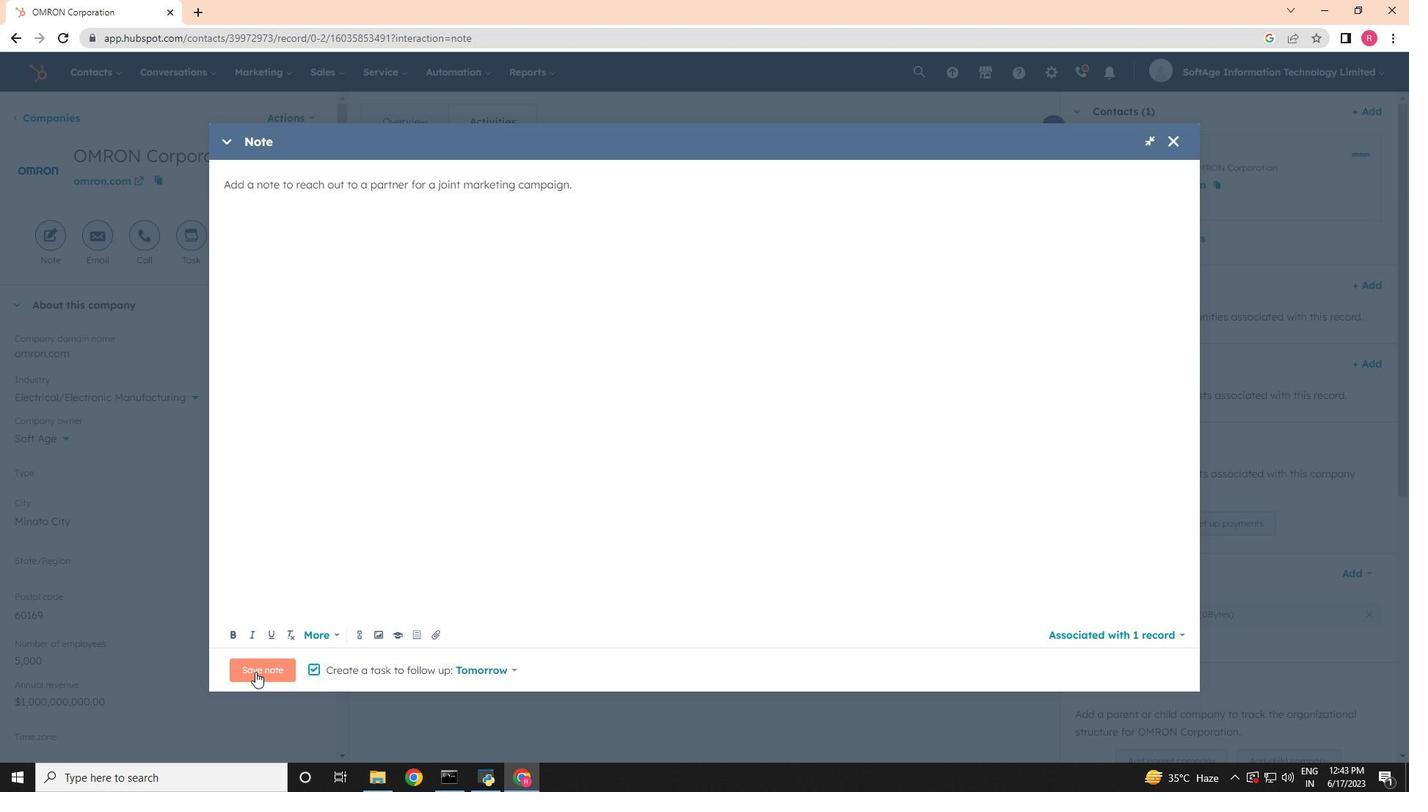 
Action: Mouse moved to (190, 240)
Screenshot: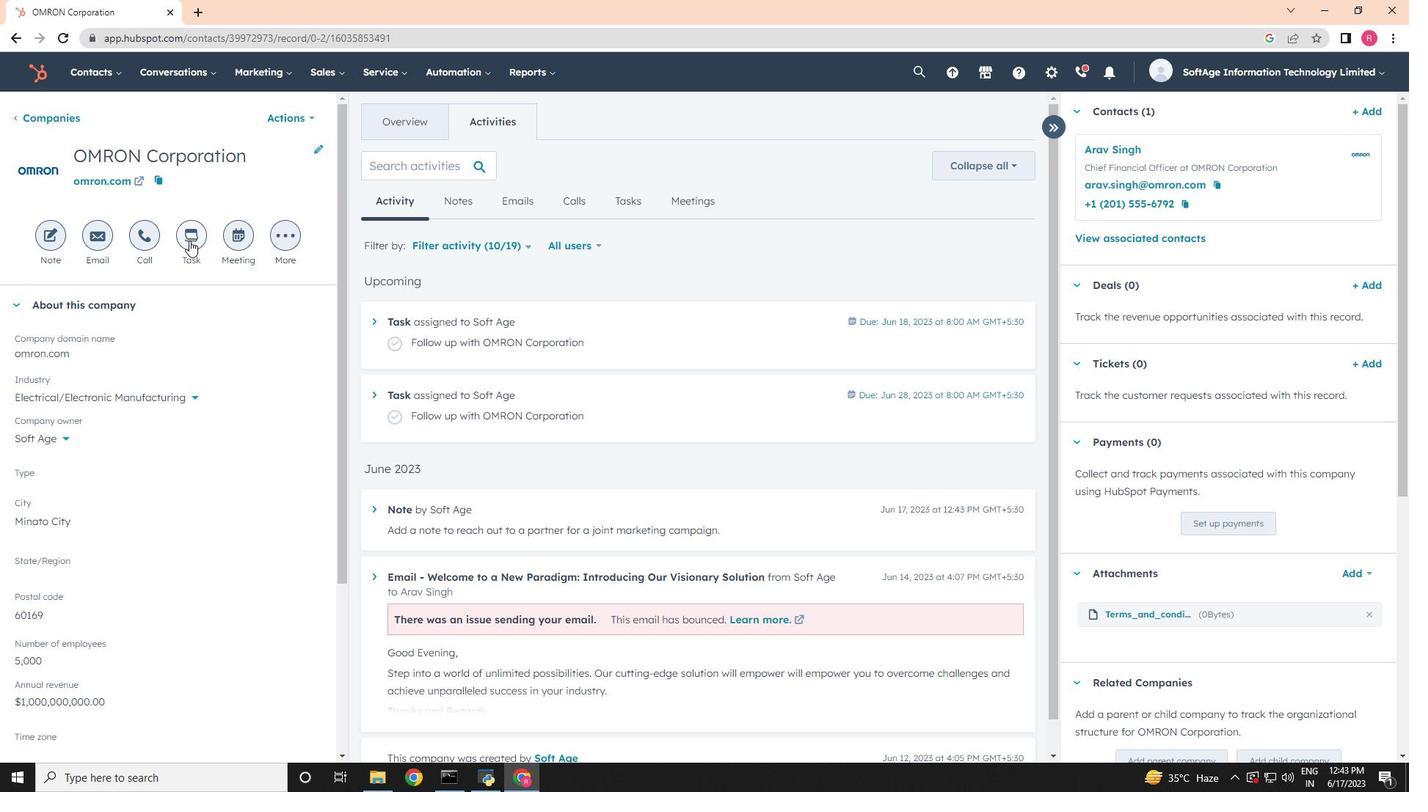 
Action: Mouse pressed left at (190, 240)
Screenshot: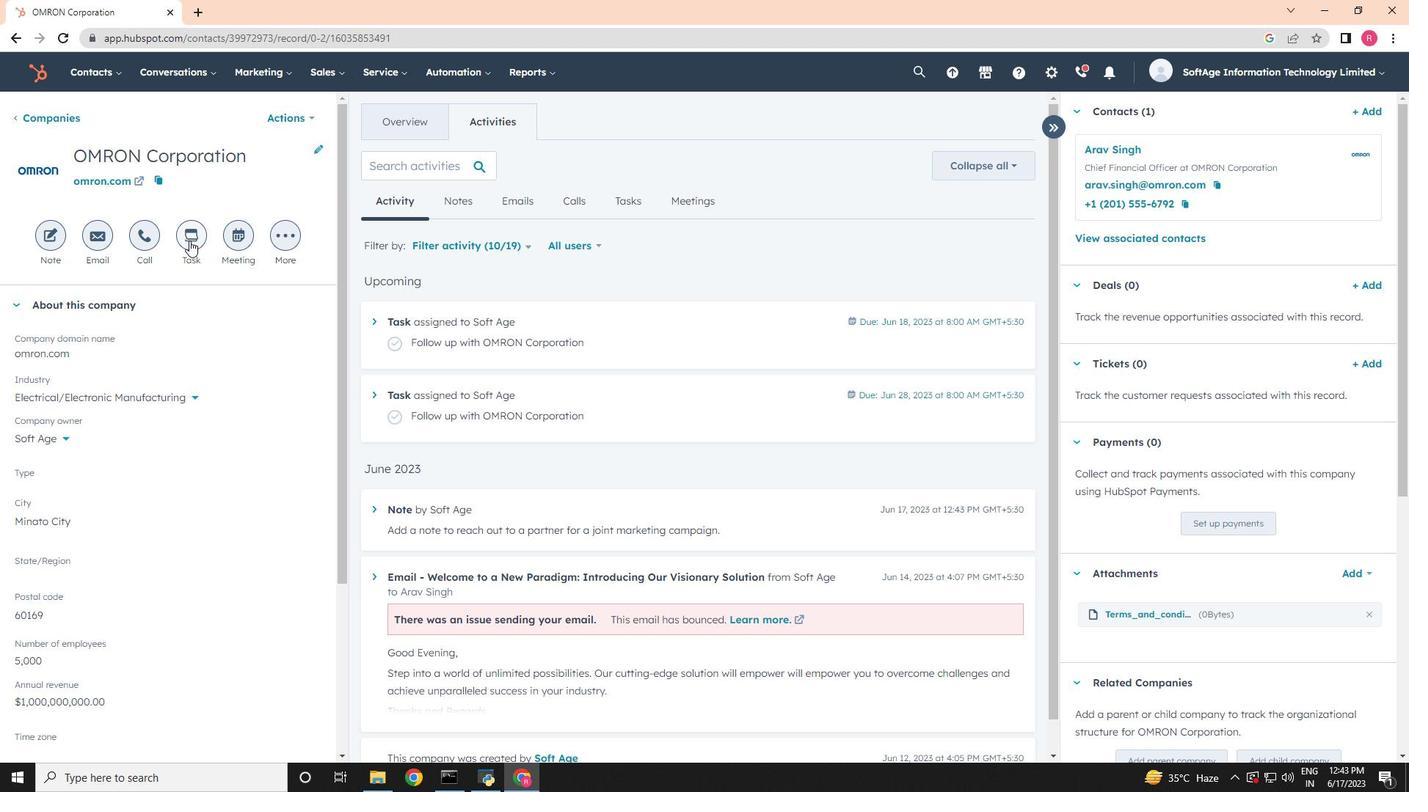 
Action: Mouse moved to (892, 462)
Screenshot: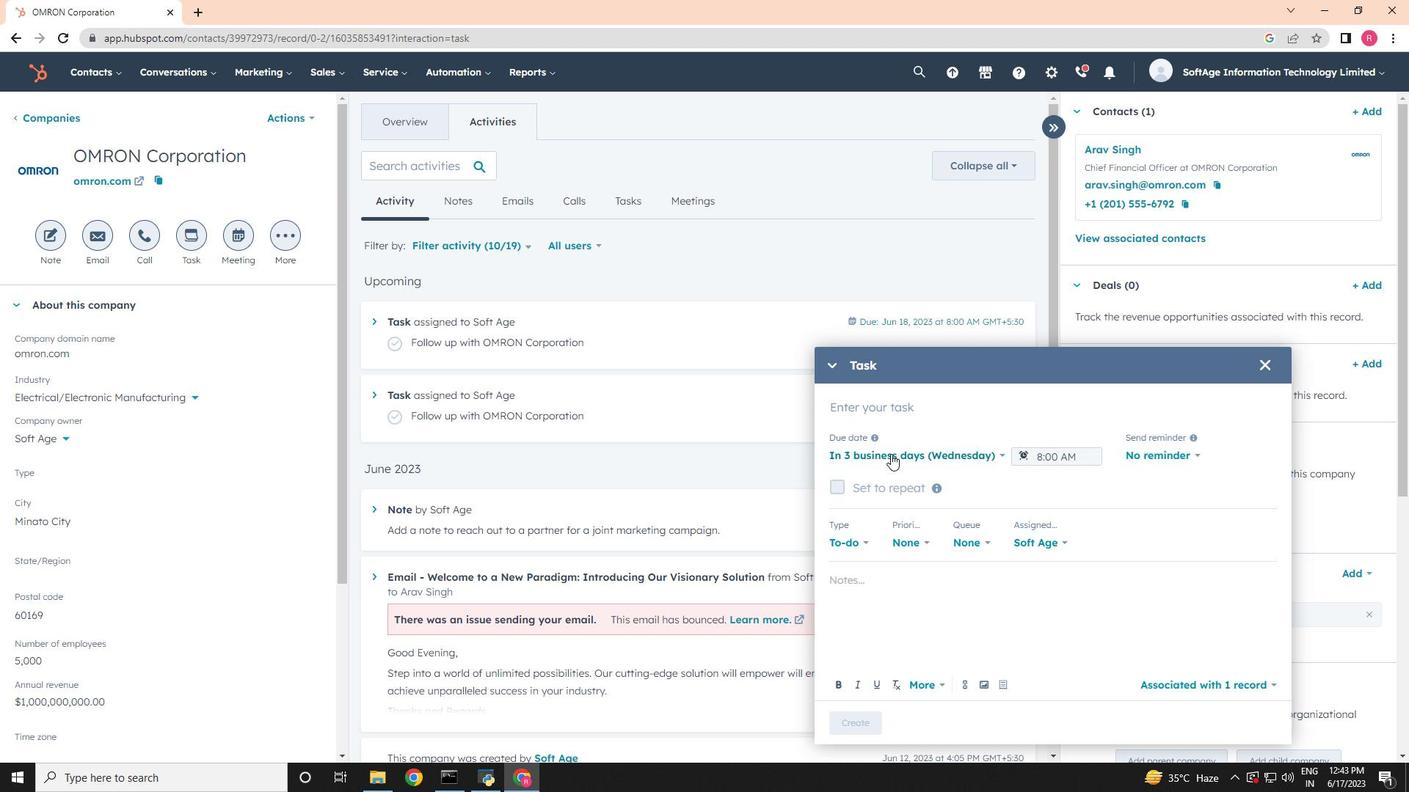 
Action: Key pressed <Key.shift>Appointment<Key.space><Key.shift><Key.shift><Key.shift><Key.shift><Key.shift><Key.shift><Key.shift><Key.shift><Key.shift><Key.shift><Key.shift><Key.shift><Key.shift><Key.shift><Key.shift><Key.shift>Flxed
Screenshot: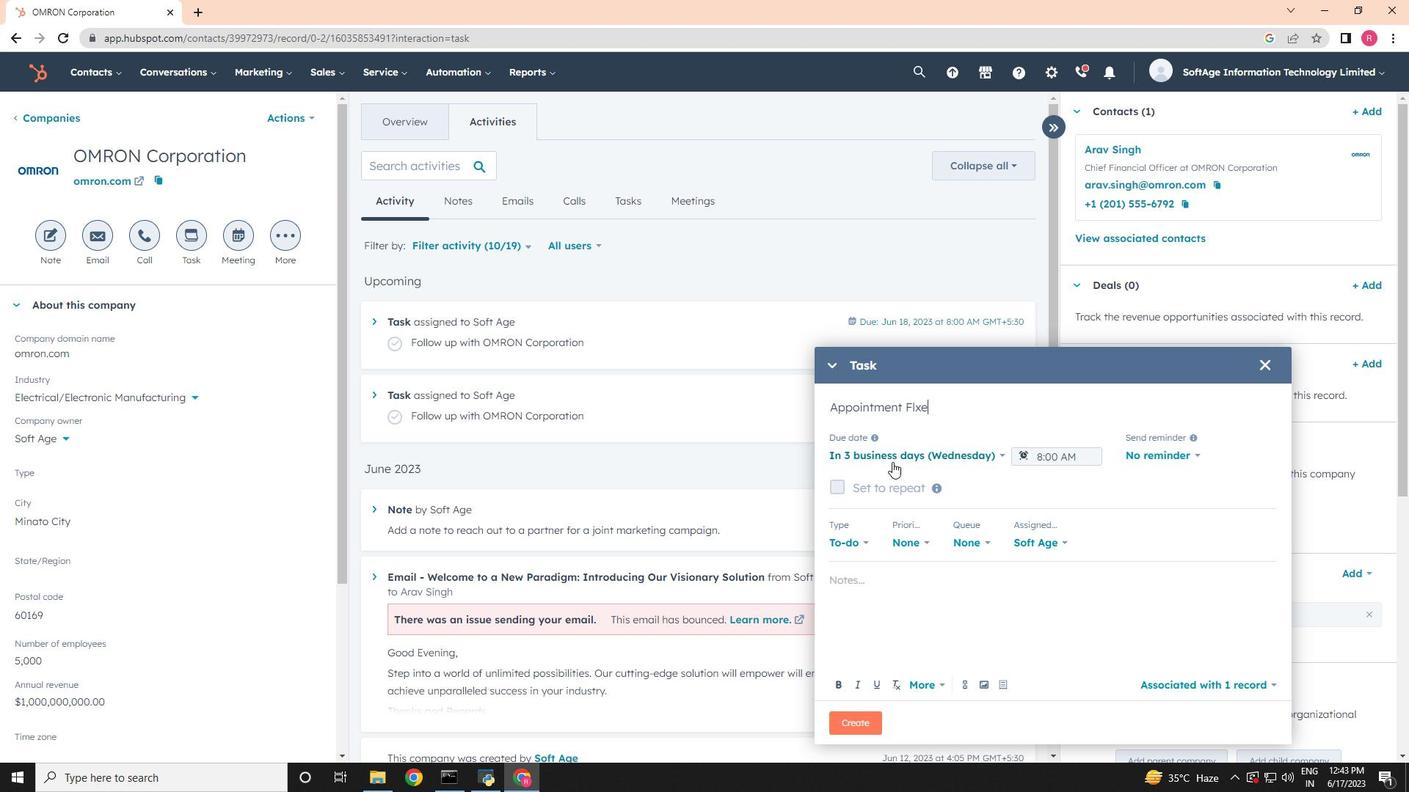 
Action: Mouse moved to (927, 462)
Screenshot: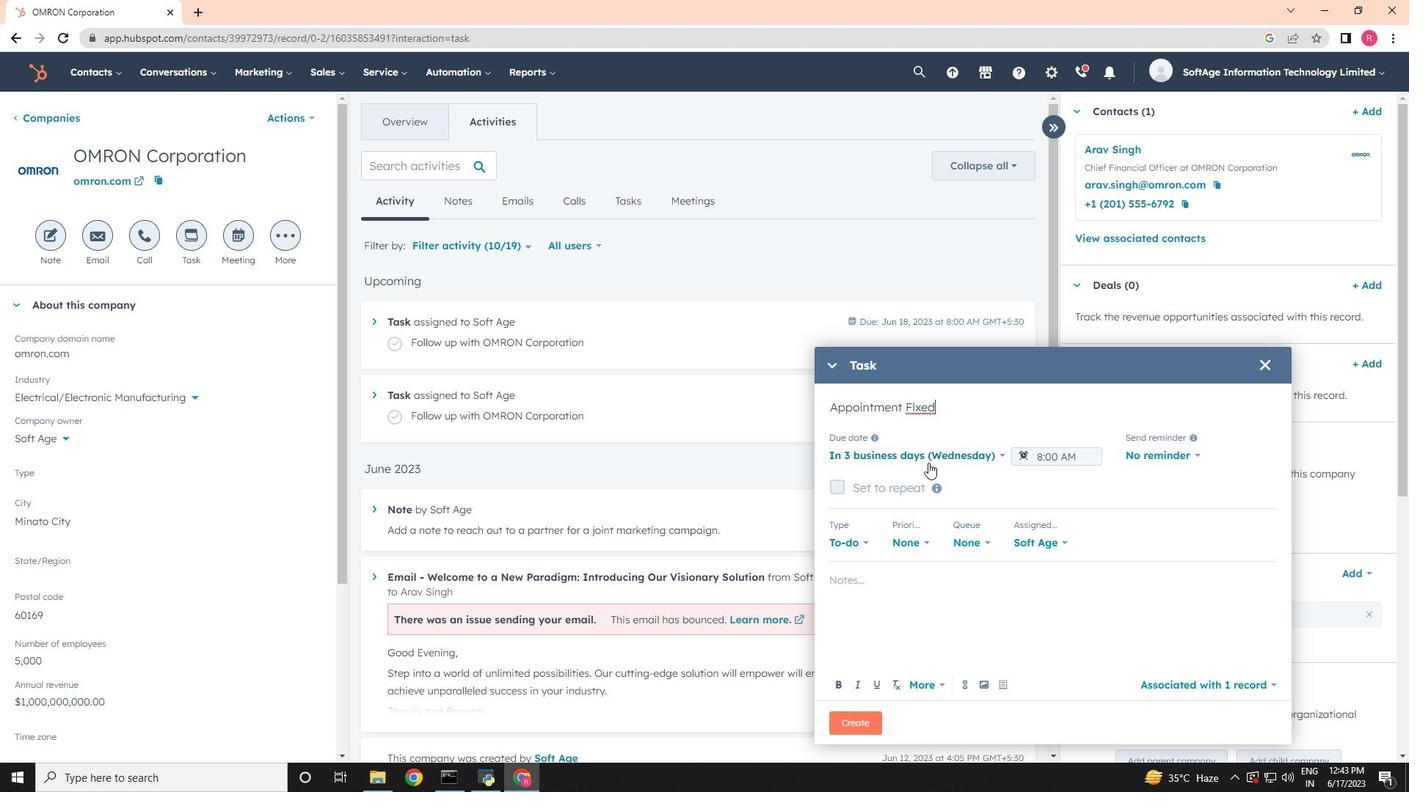 
Action: Mouse pressed left at (927, 462)
Screenshot: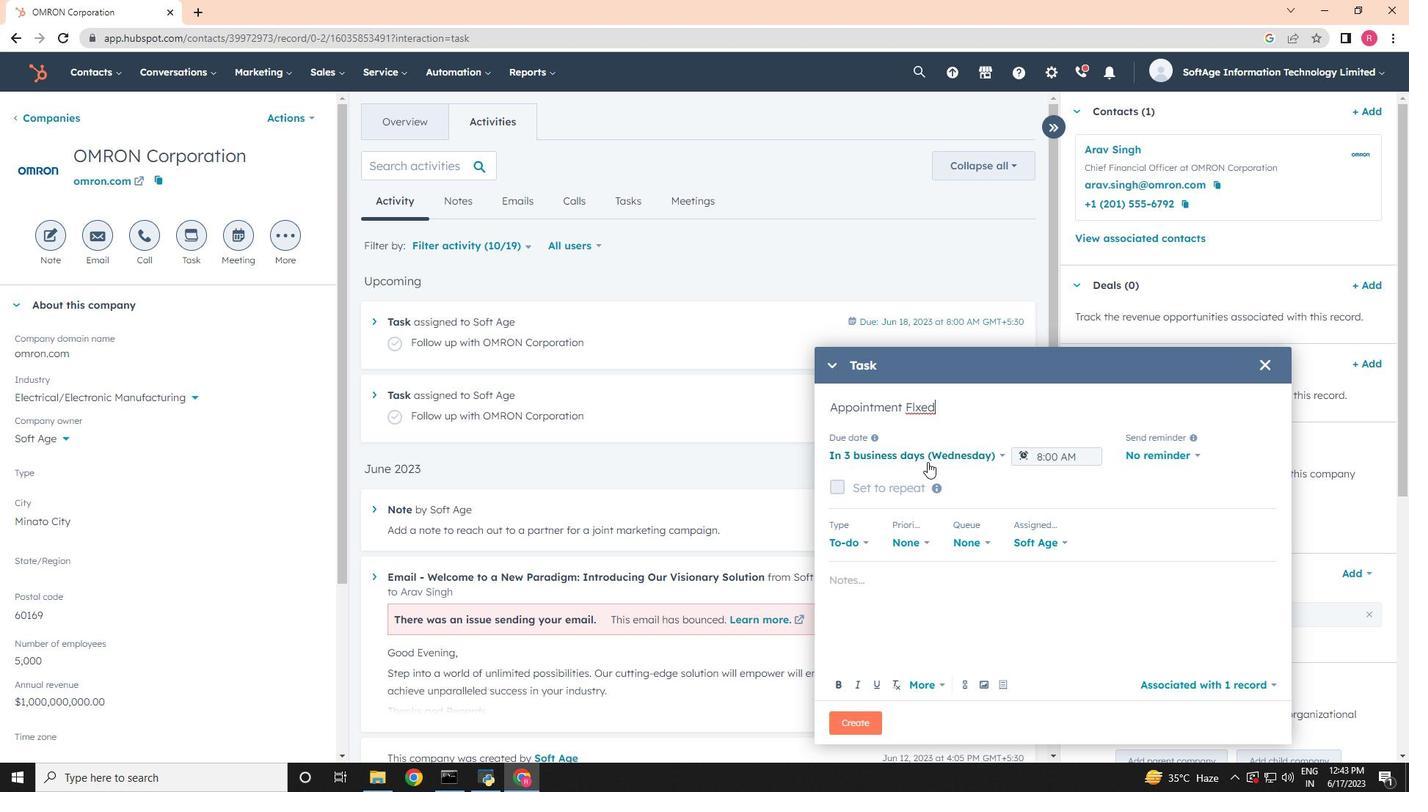 
Action: Mouse moved to (922, 516)
Screenshot: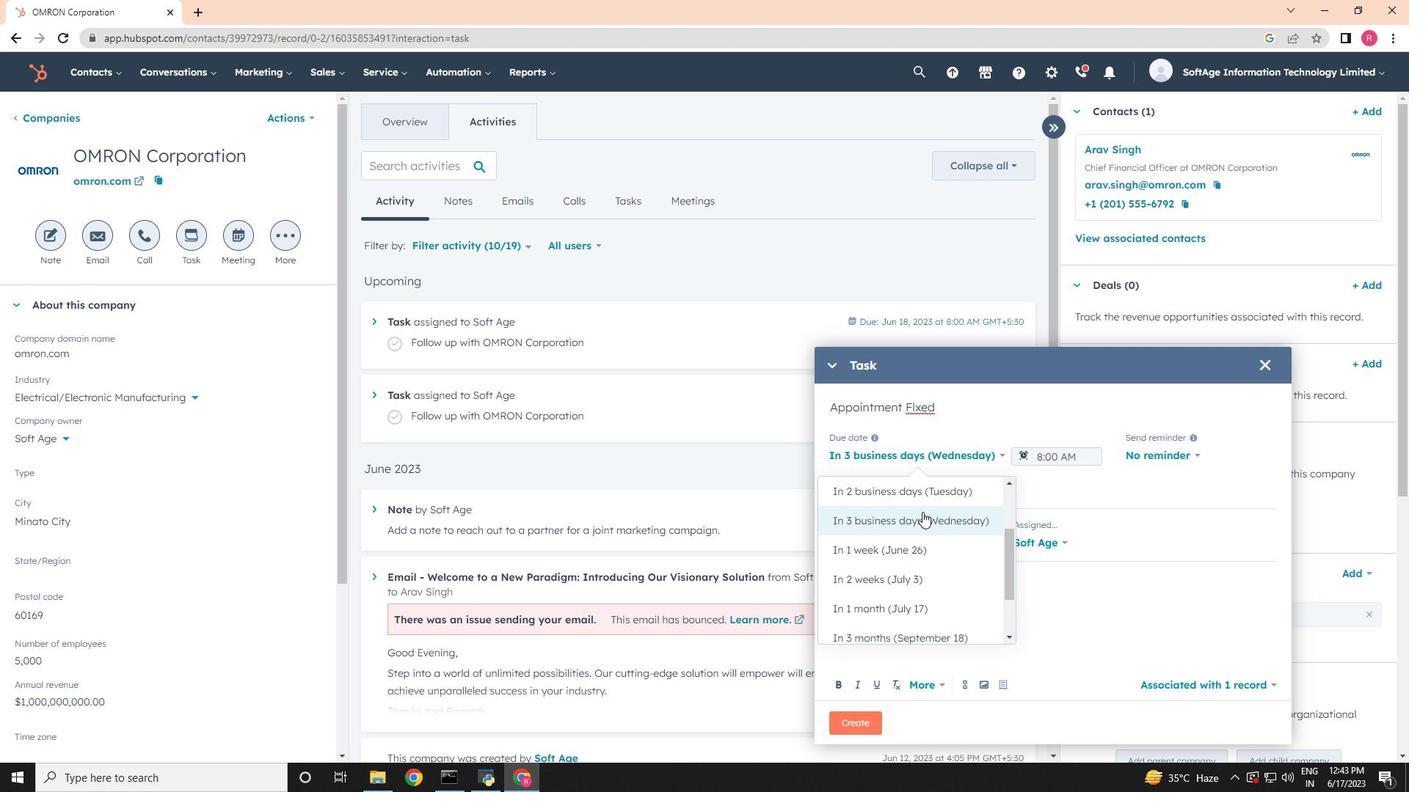 
Action: Mouse pressed left at (922, 516)
Screenshot: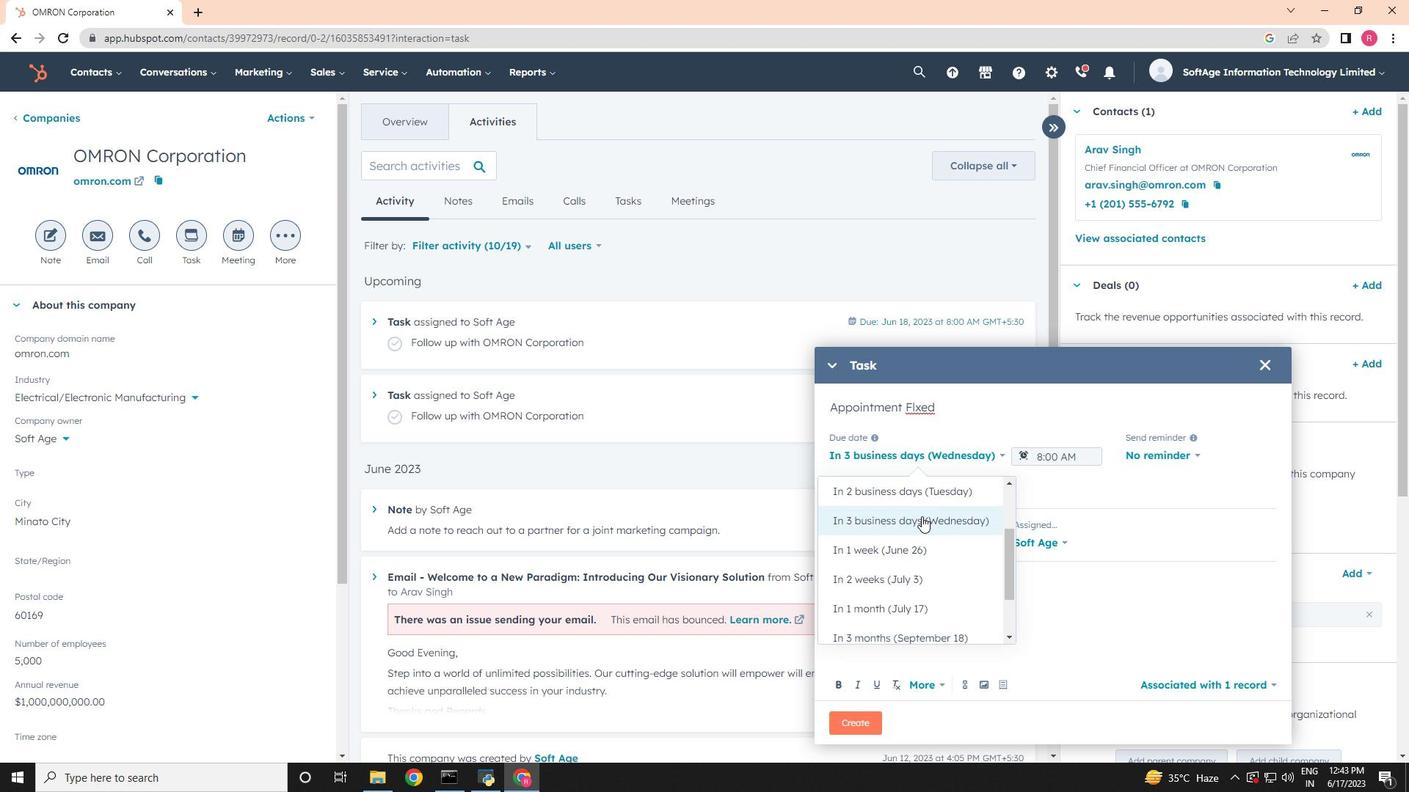 
Action: Mouse moved to (1173, 456)
Screenshot: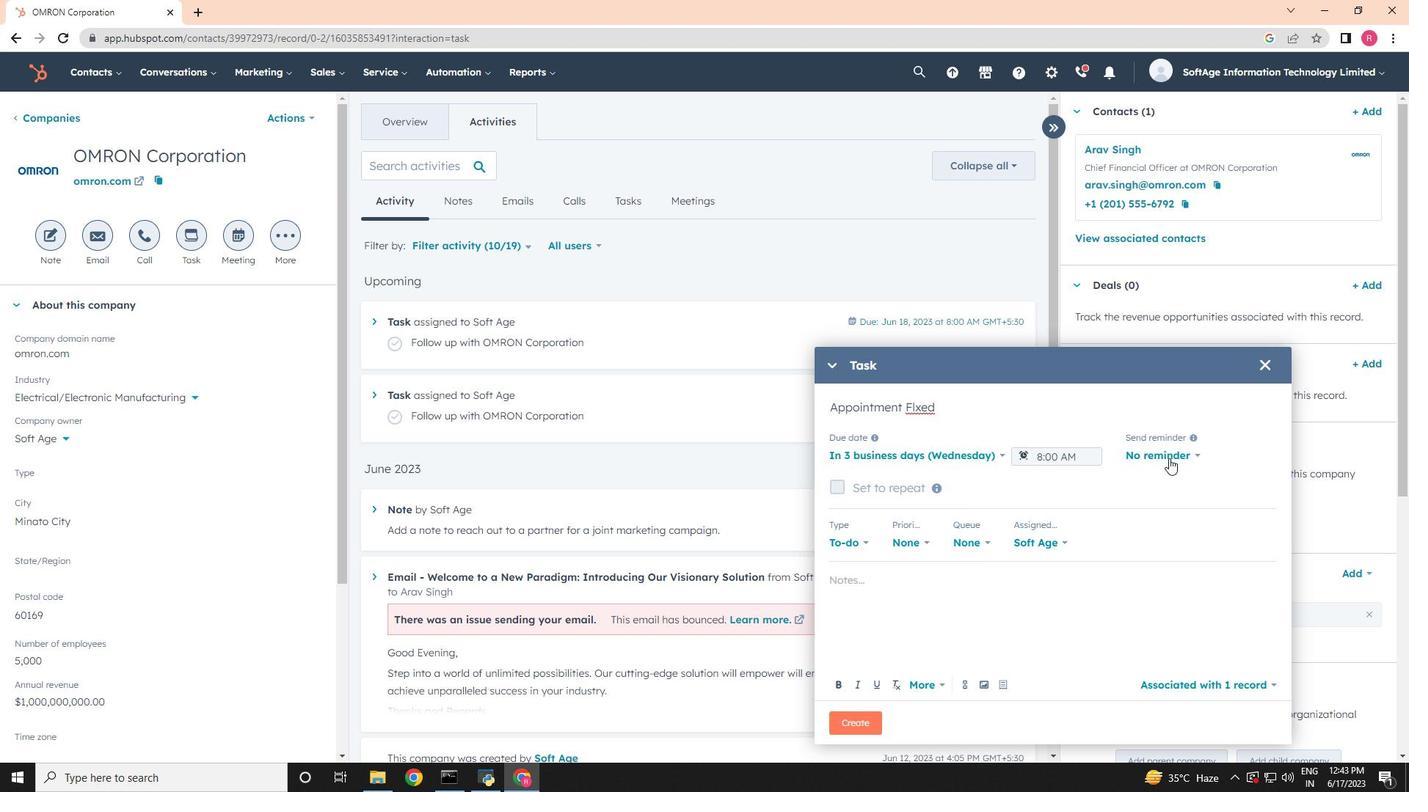 
Action: Mouse pressed left at (1173, 456)
Screenshot: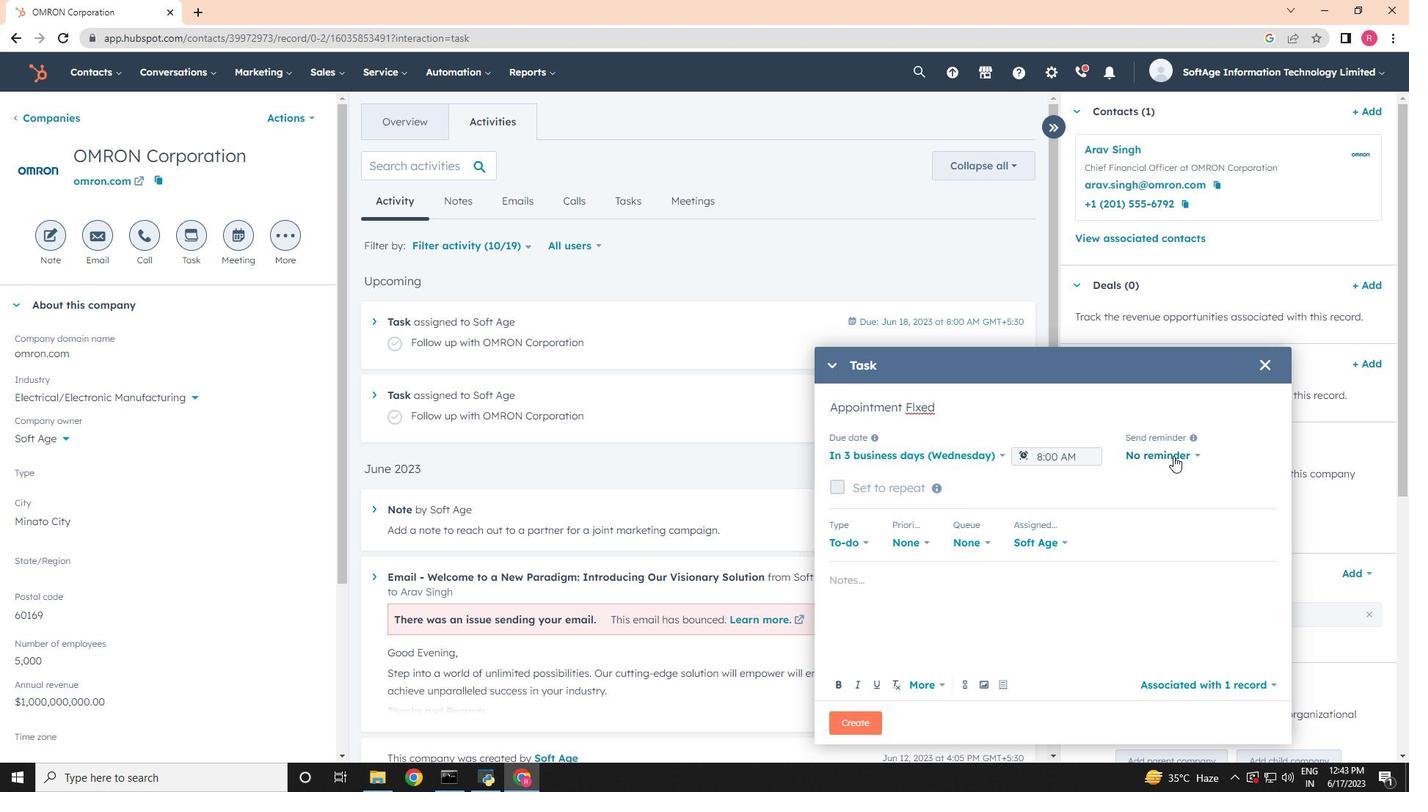 
Action: Mouse moved to (1148, 548)
Screenshot: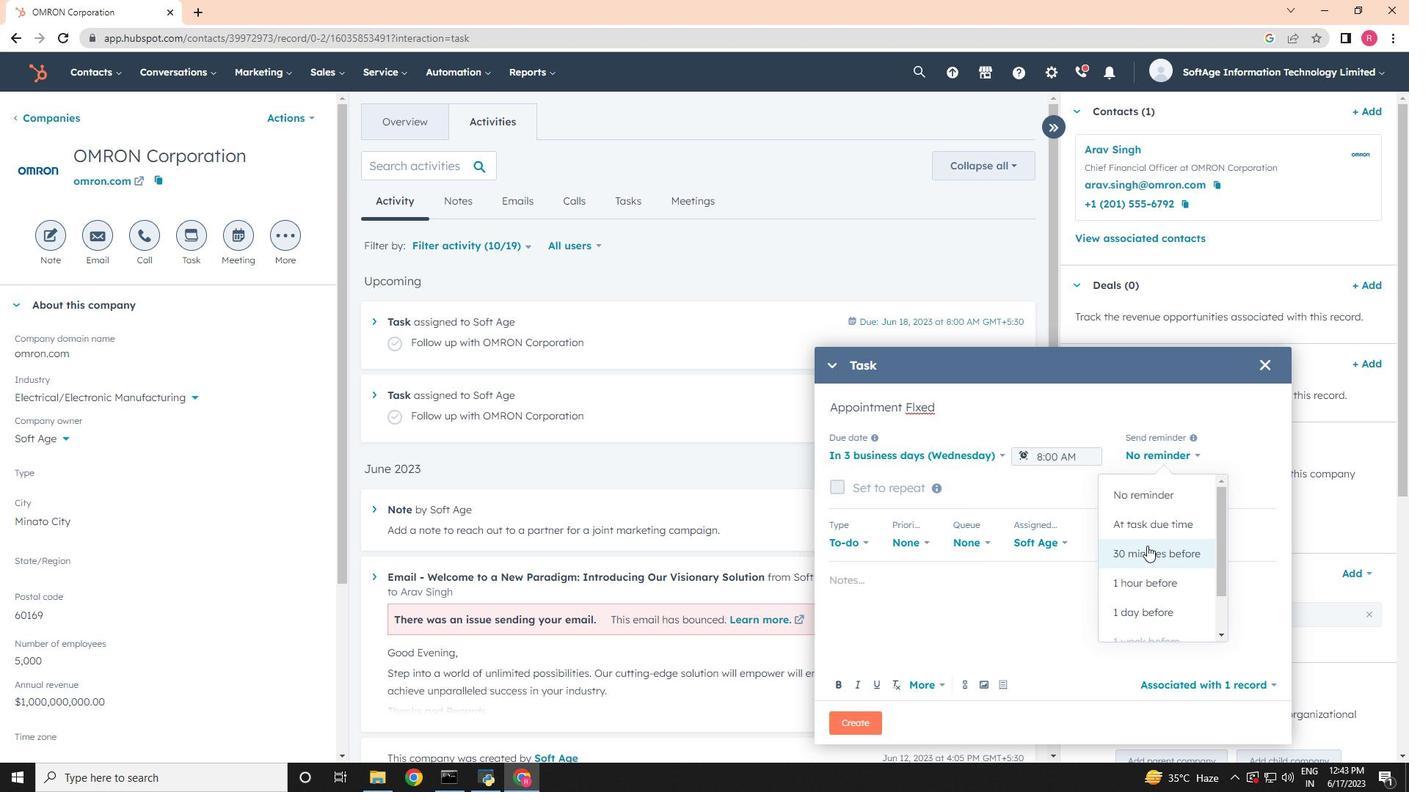 
Action: Mouse pressed left at (1147, 547)
Screenshot: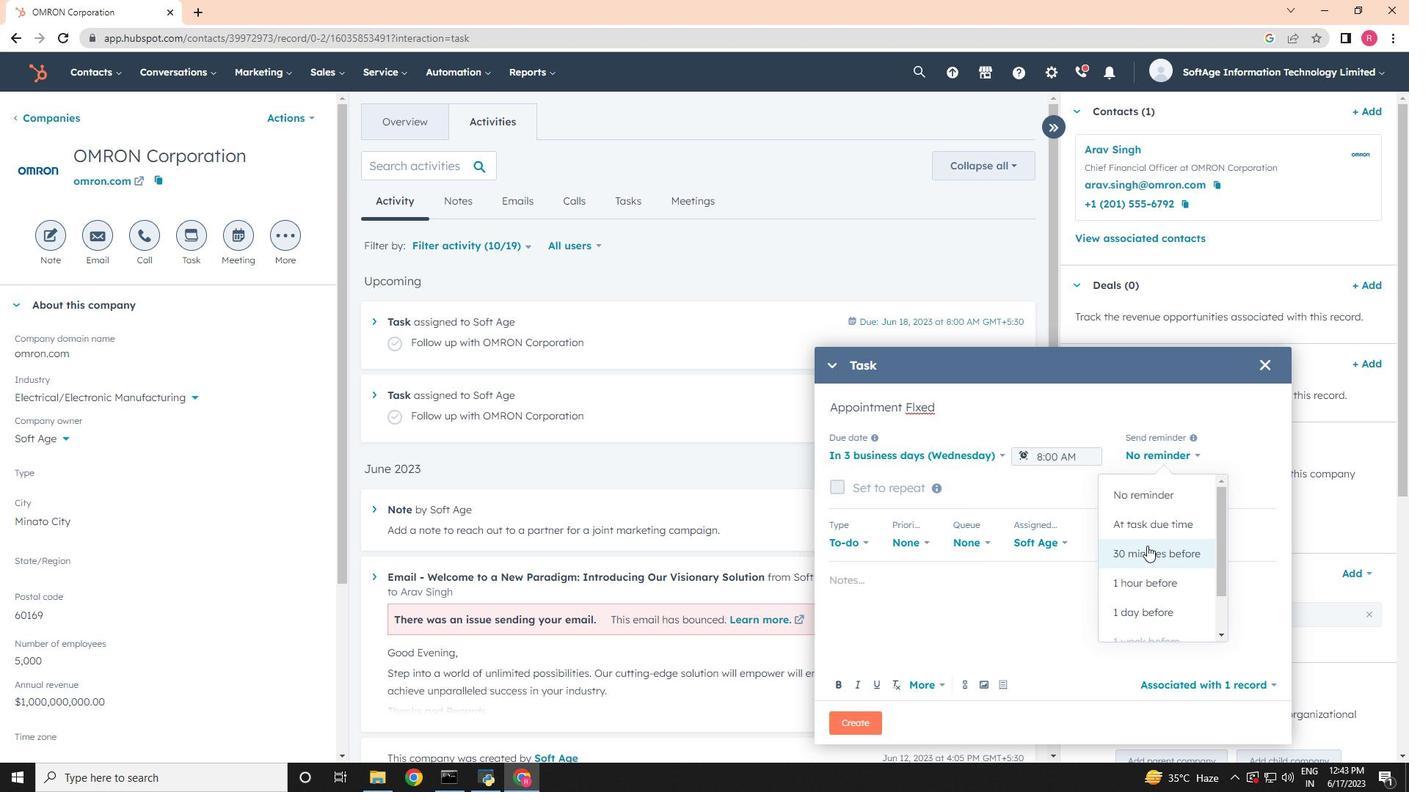 
Action: Mouse moved to (904, 544)
Screenshot: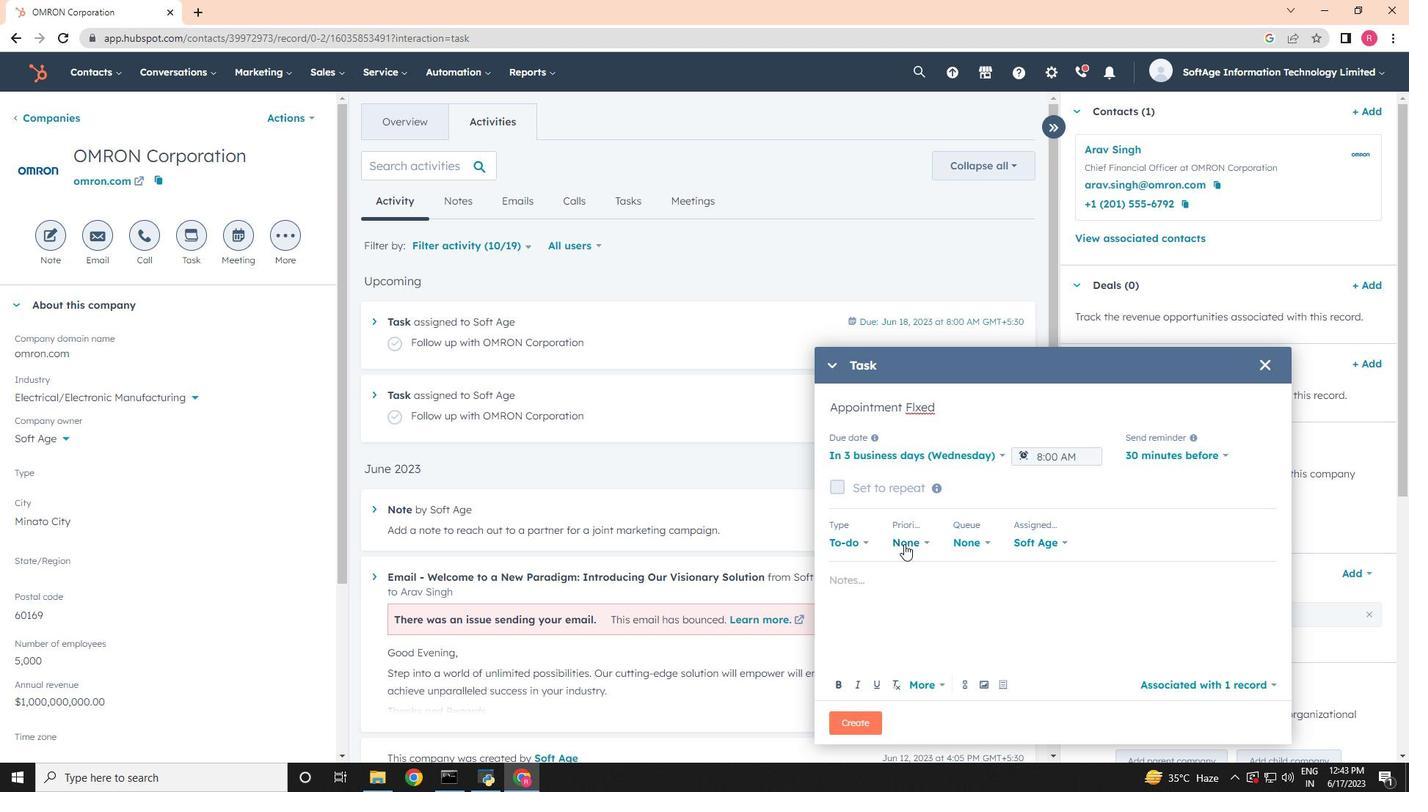 
Action: Mouse pressed left at (904, 544)
Screenshot: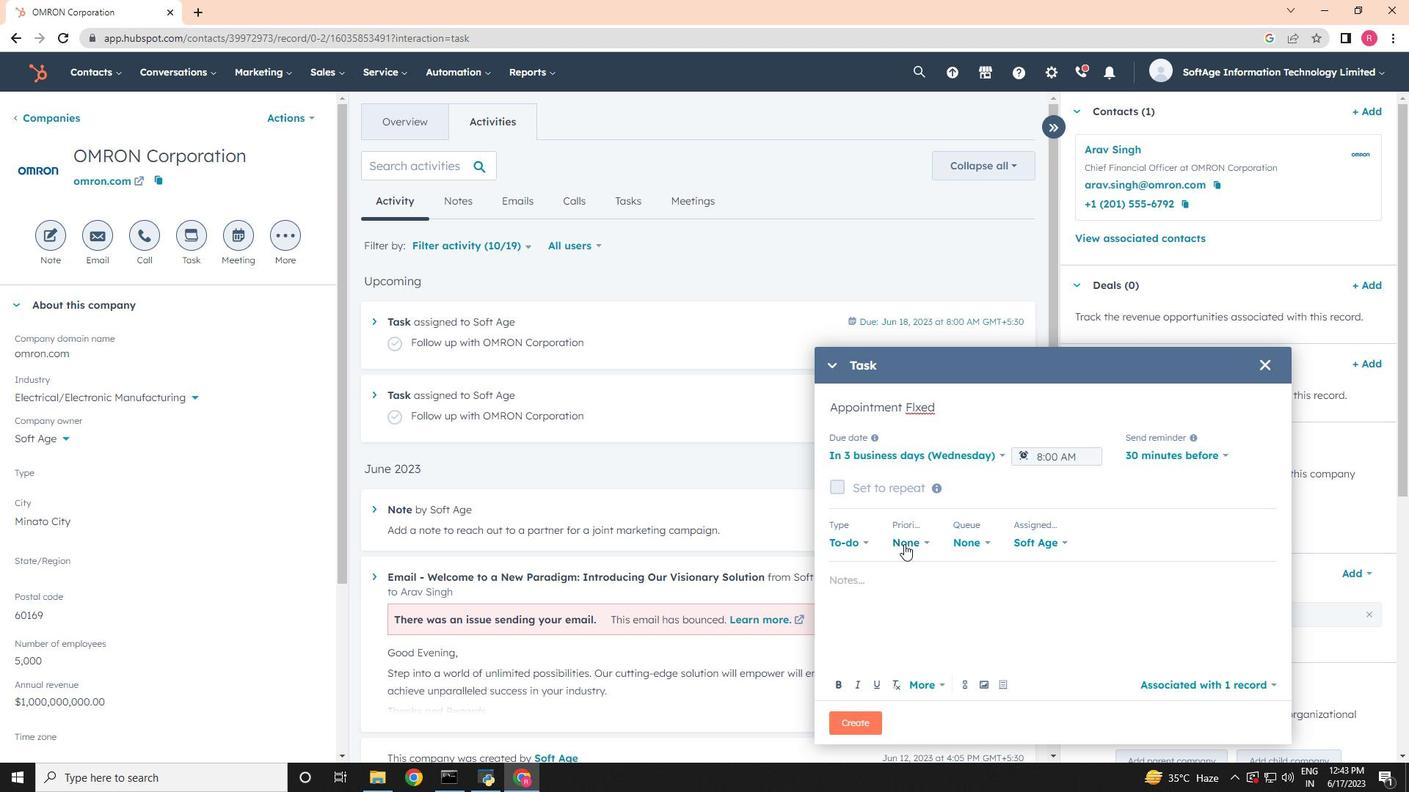 
Action: Mouse moved to (904, 604)
Screenshot: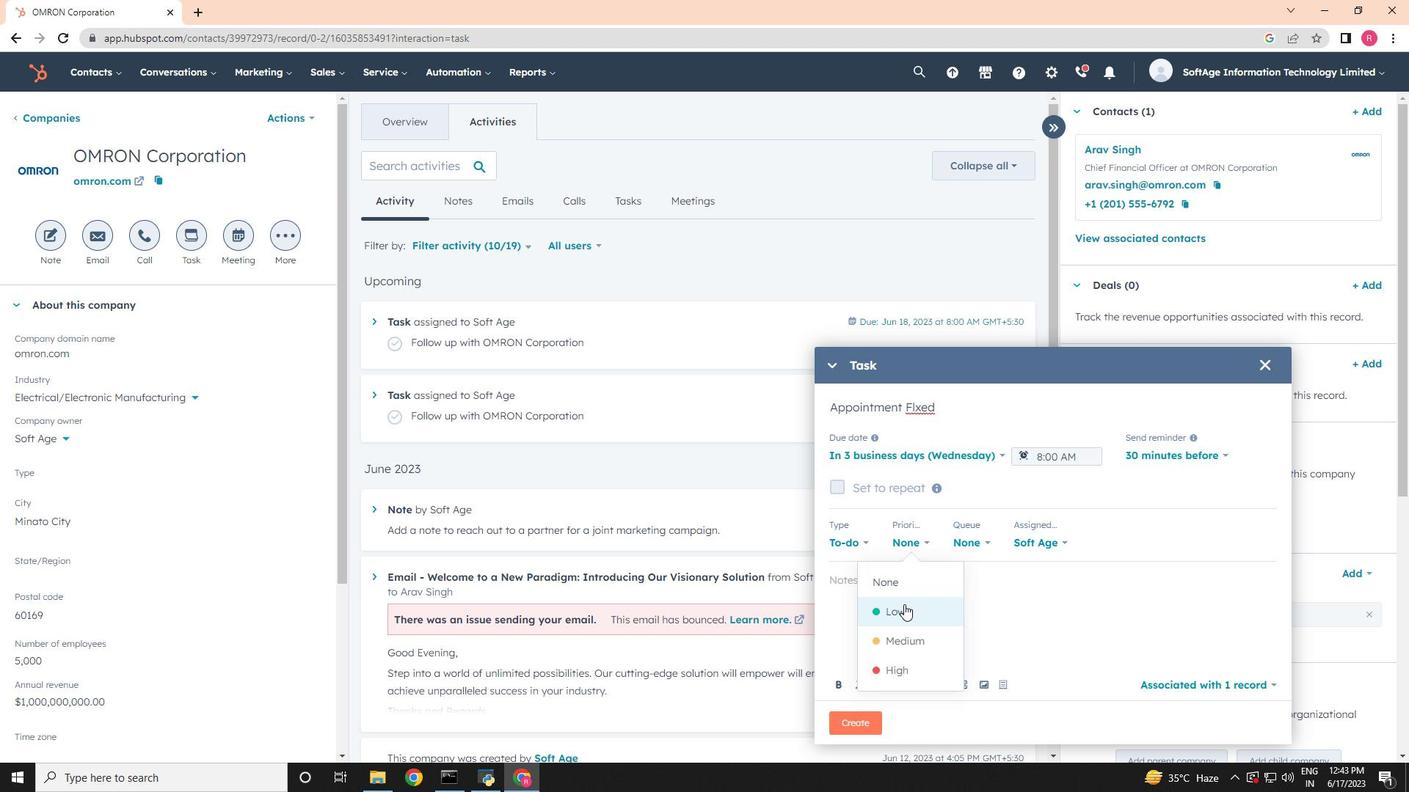 
Action: Mouse pressed left at (904, 604)
Screenshot: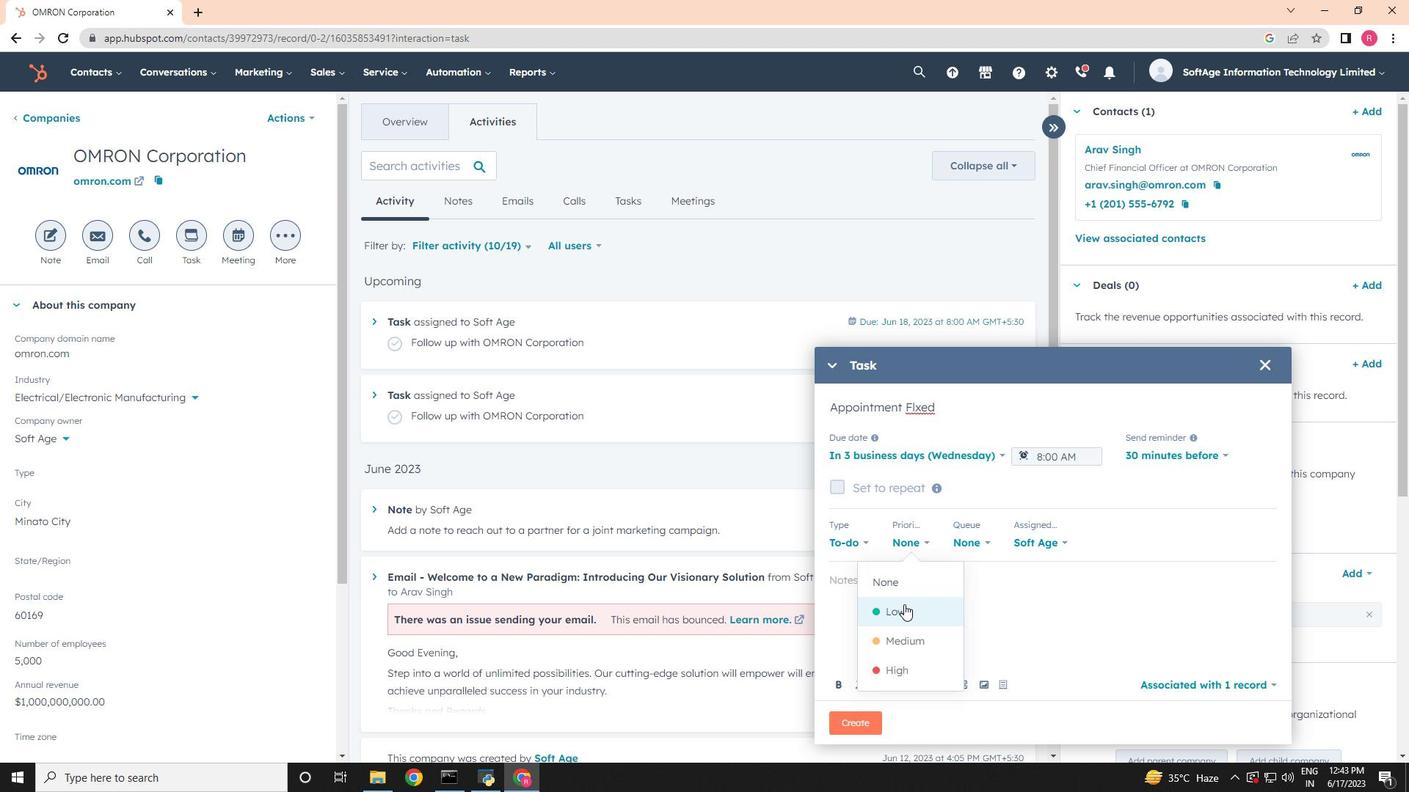 
Action: Mouse moved to (872, 601)
Screenshot: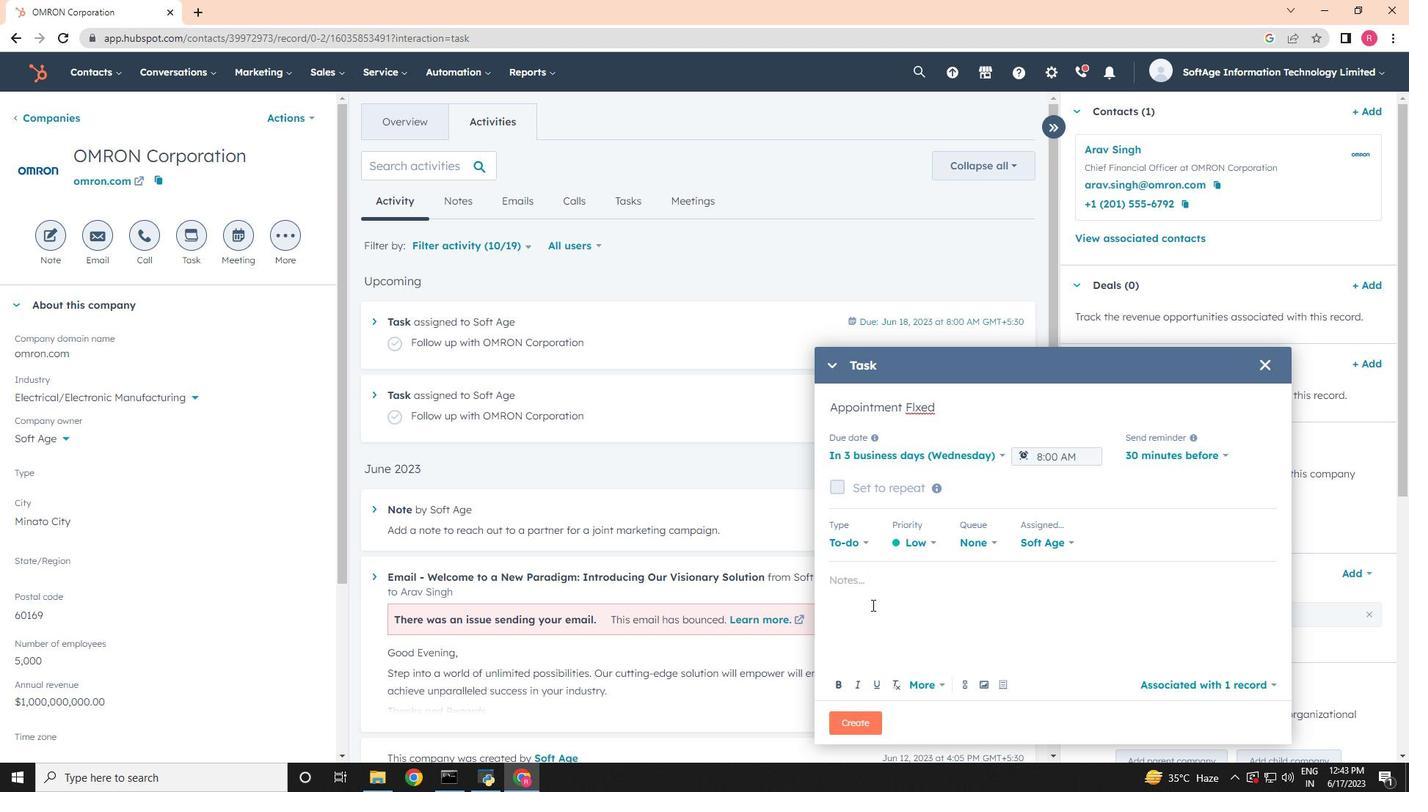 
Action: Mouse pressed left at (872, 601)
Screenshot: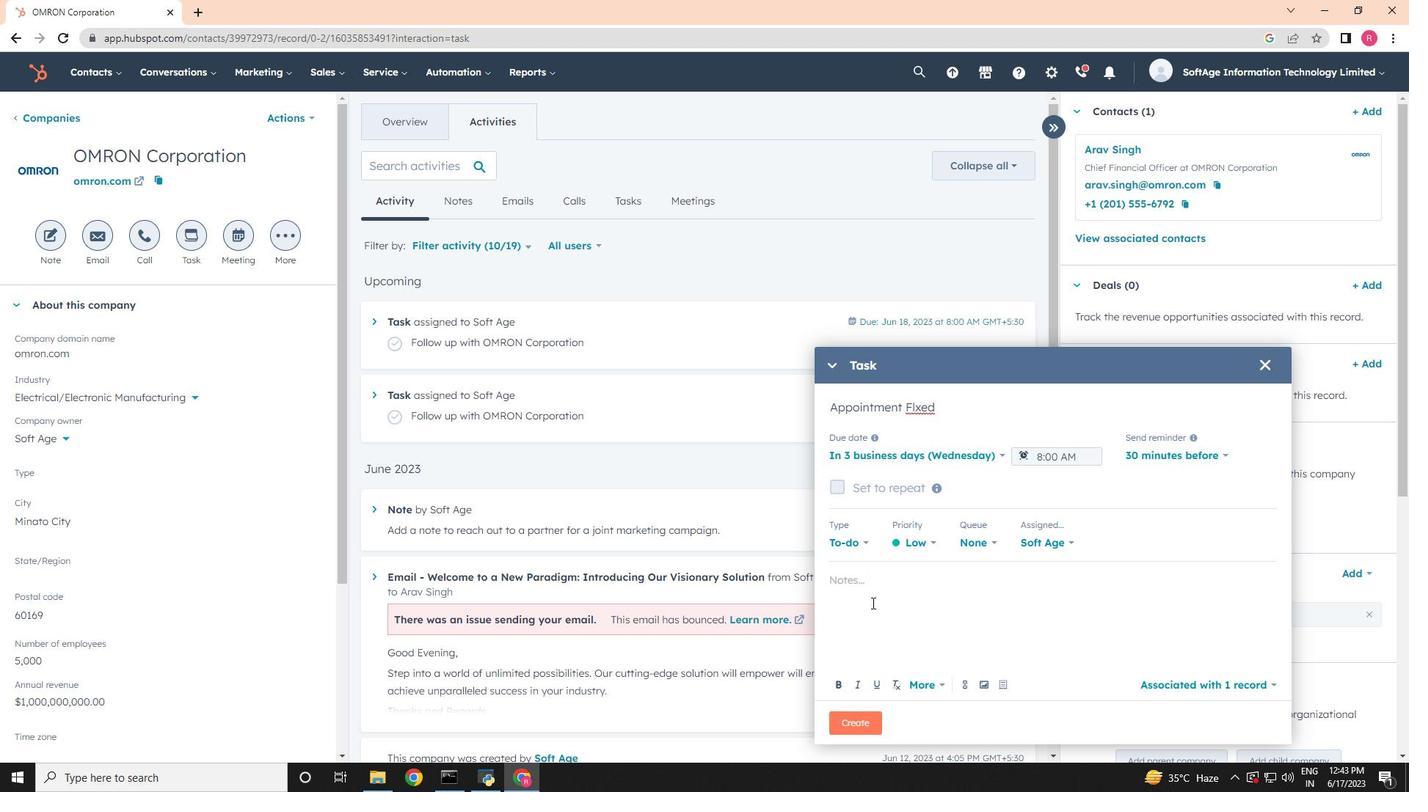 
Action: Key pressed <Key.shift>Take<Key.space>detaild<Key.space>meeting<Key.space>minutes<Key.space>
Screenshot: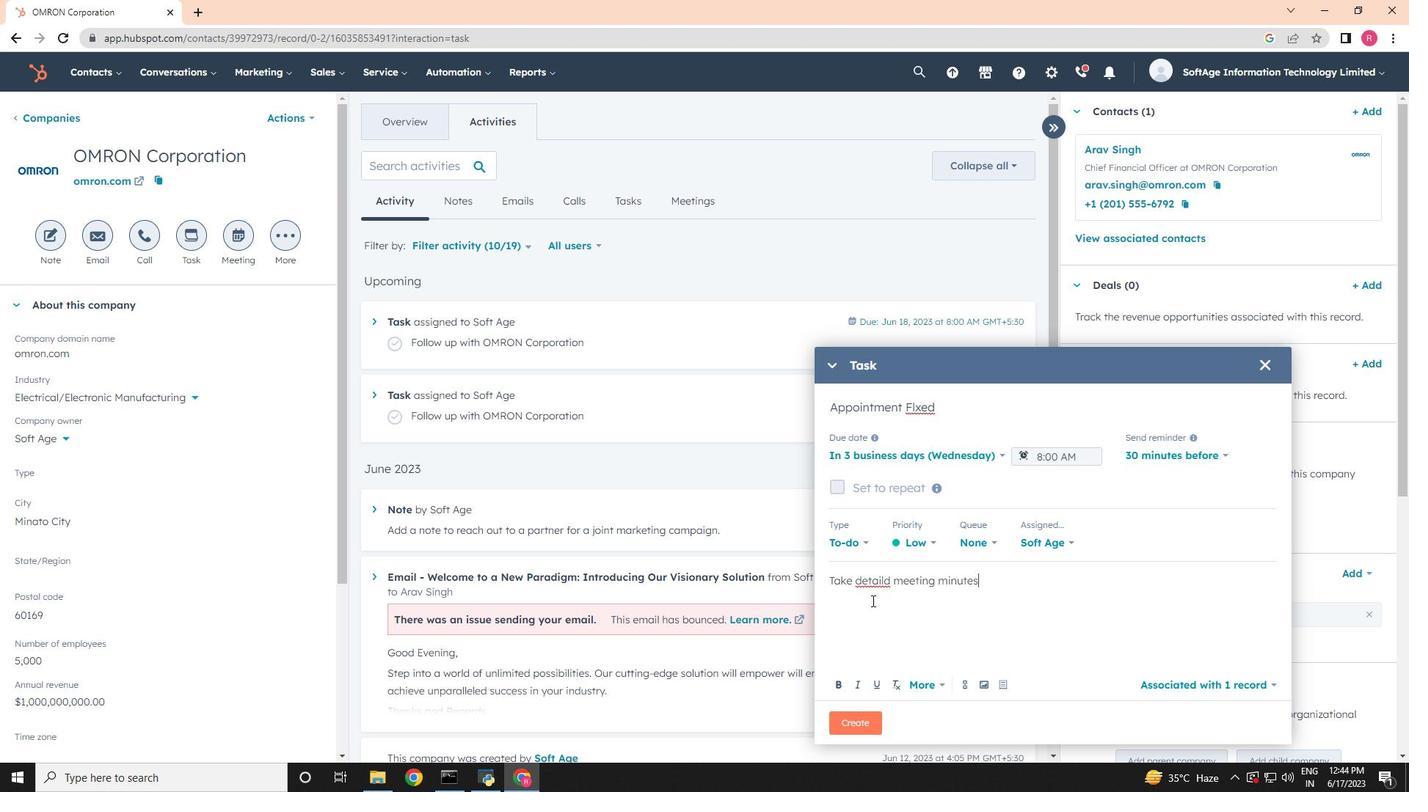
Action: Mouse moved to (881, 577)
Screenshot: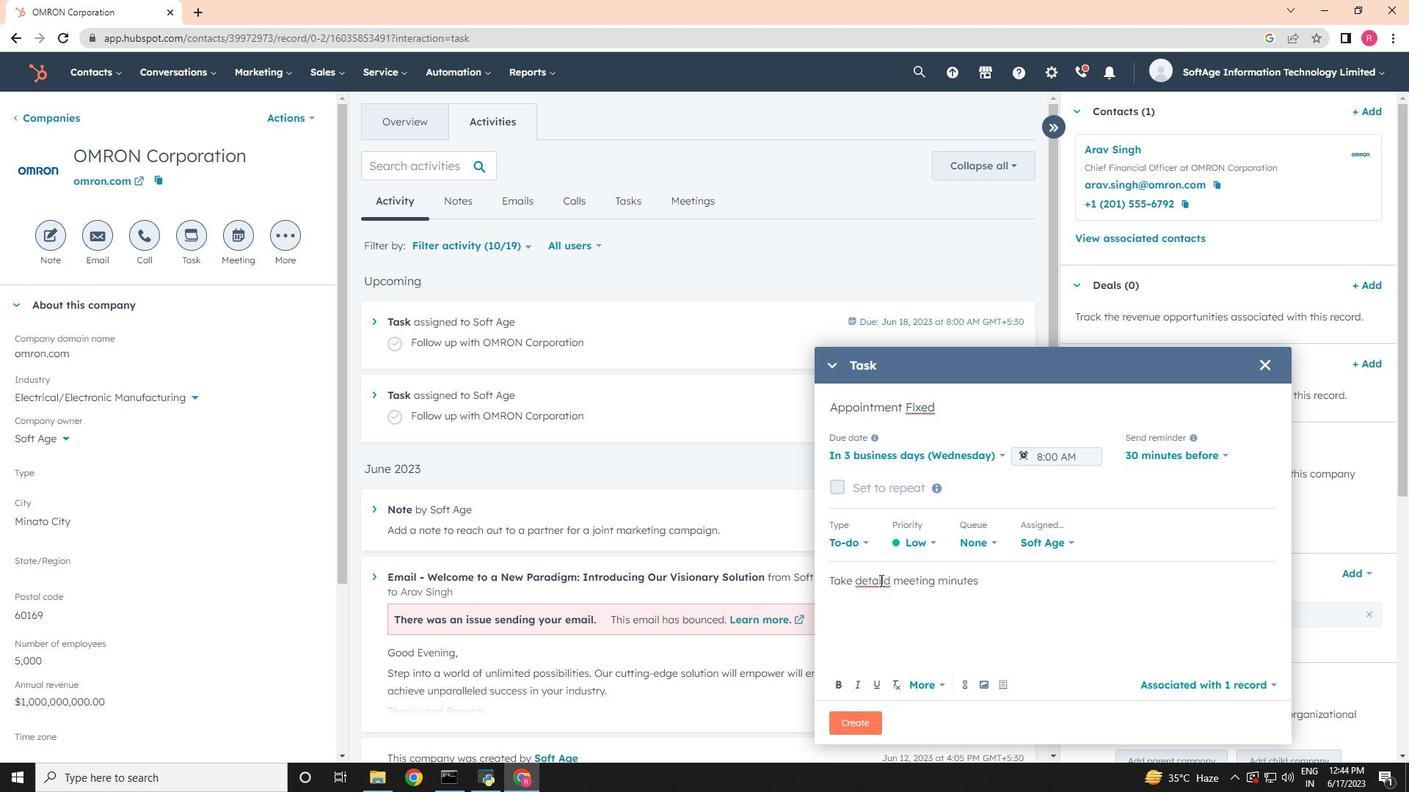 
Action: Mouse pressed left at (881, 577)
Screenshot: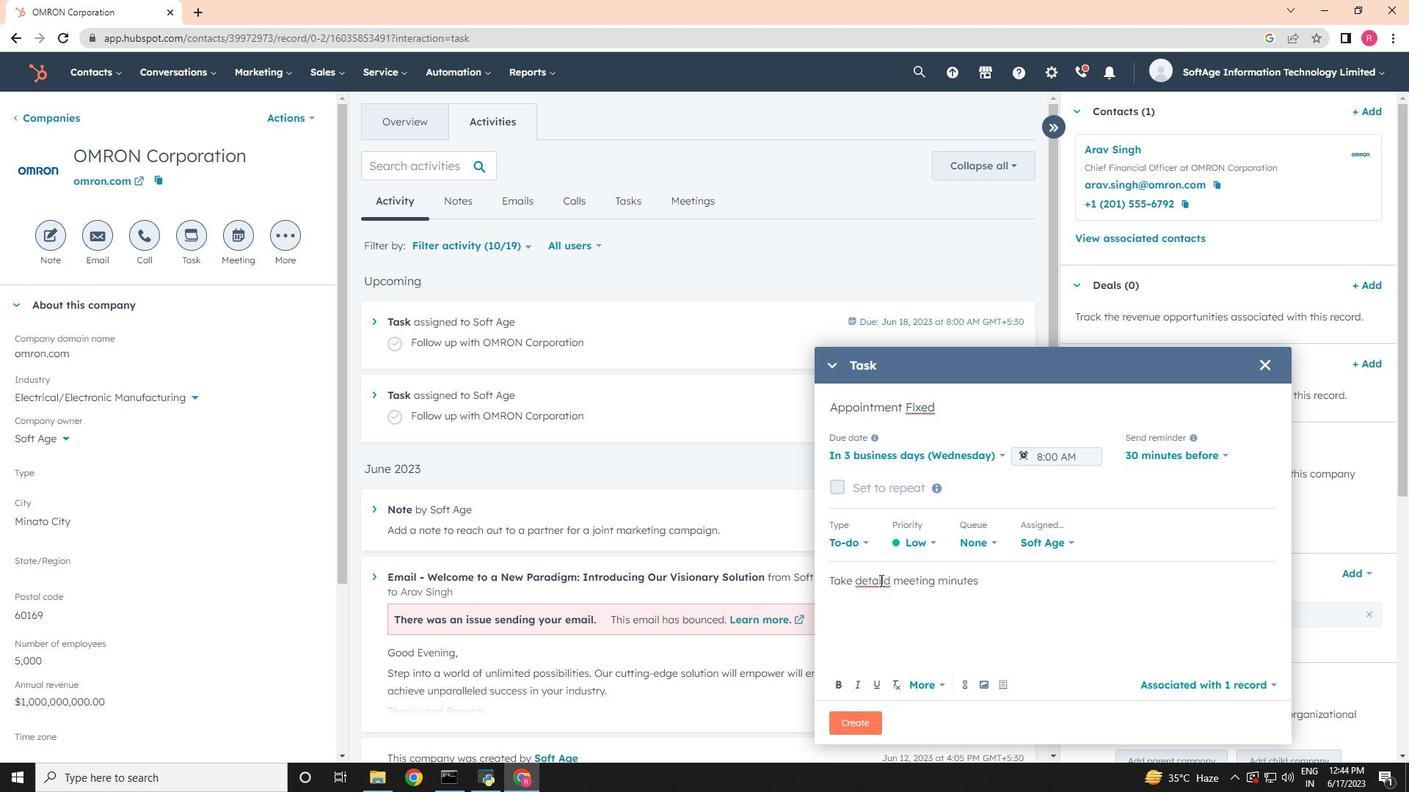 
Action: Mouse moved to (890, 582)
Screenshot: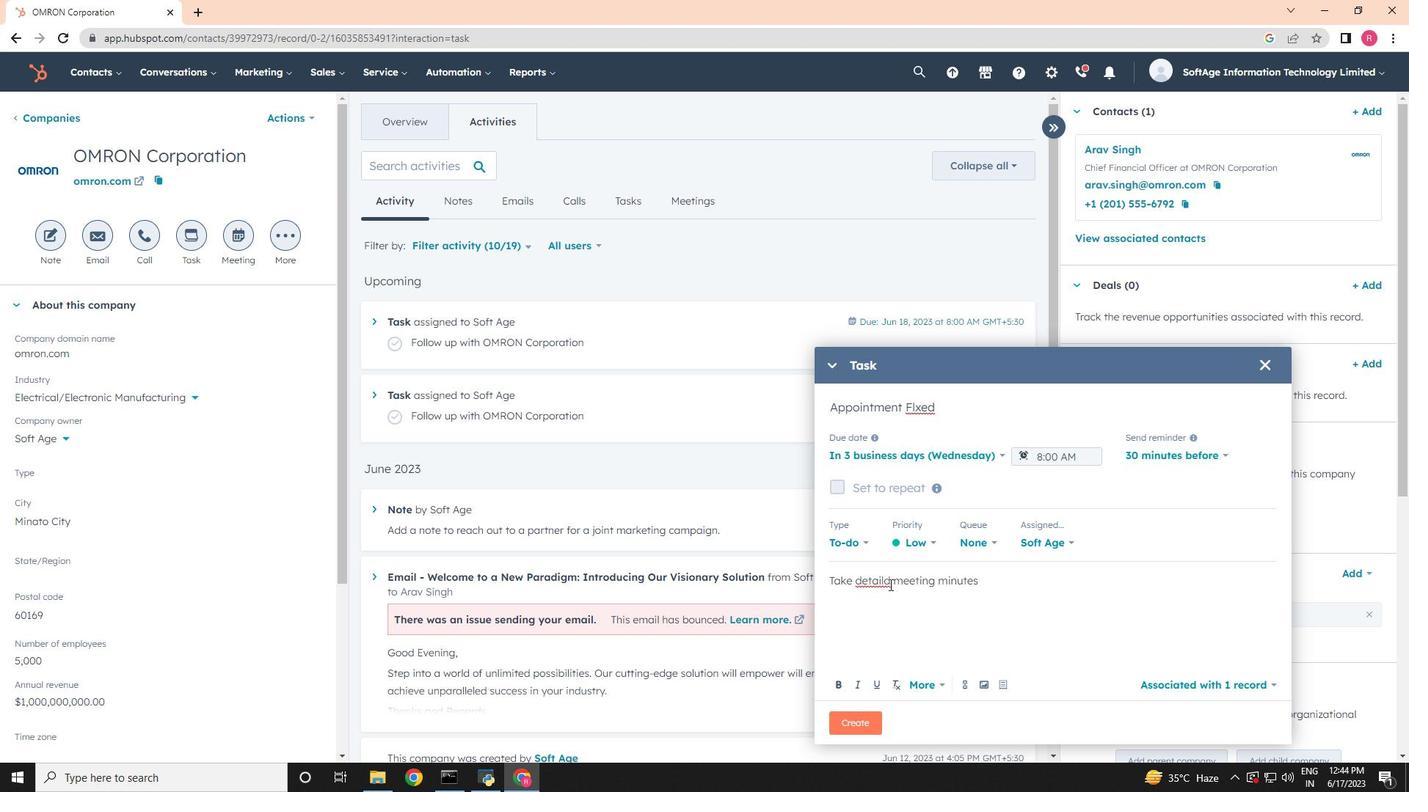 
Action: Mouse pressed left at (890, 582)
Screenshot: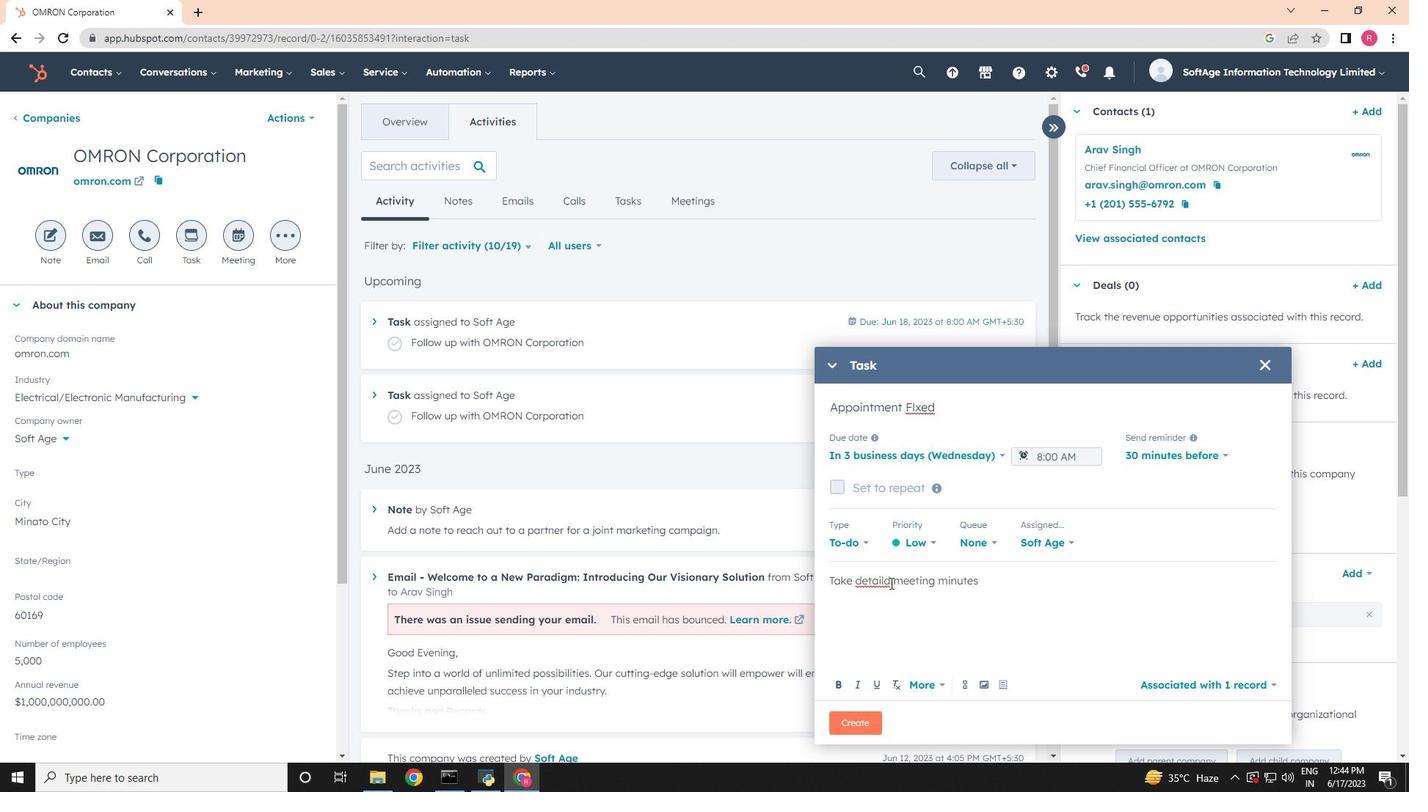 
Action: Mouse moved to (891, 620)
Screenshot: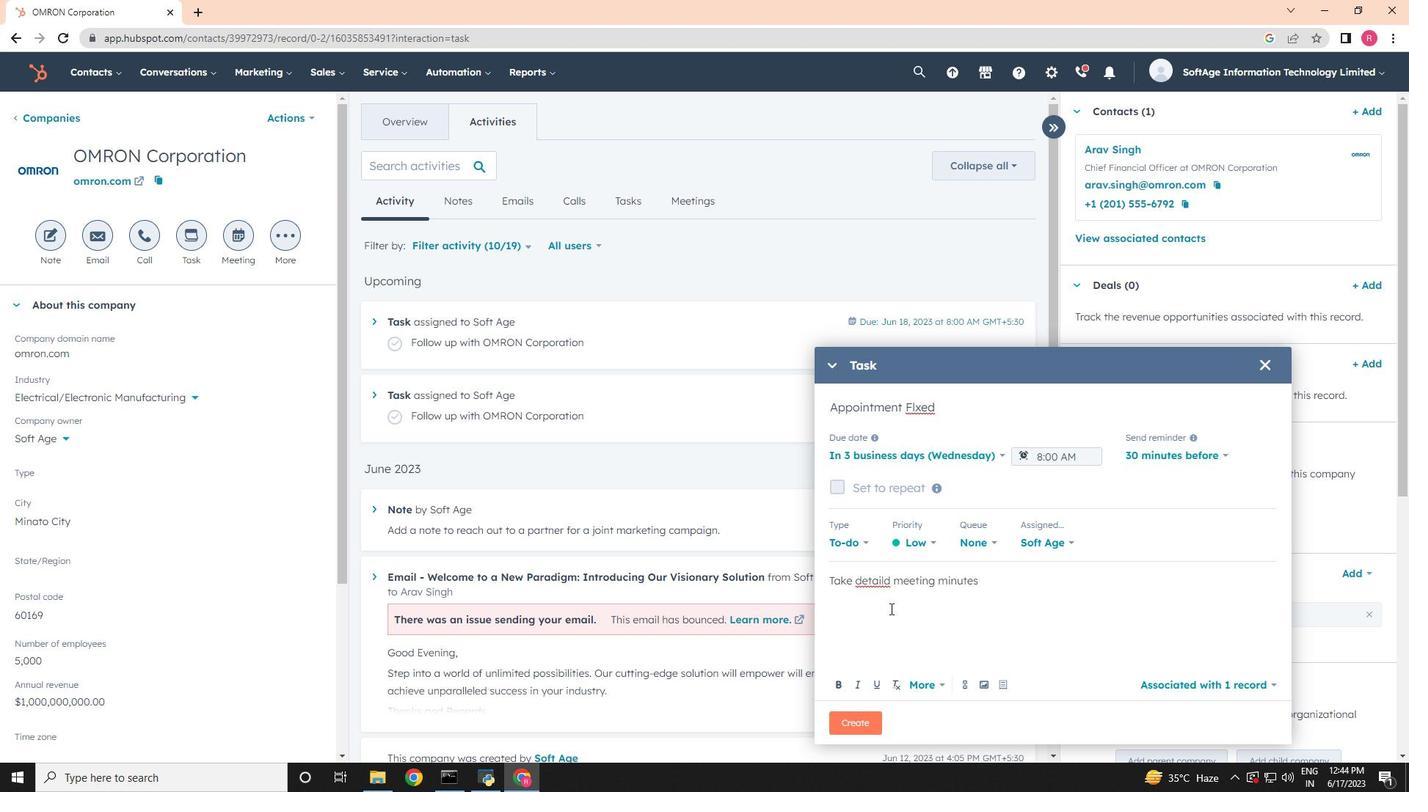 
Action: Key pressed <Key.backspace><Key.backspace><Key.backspace>iled
Screenshot: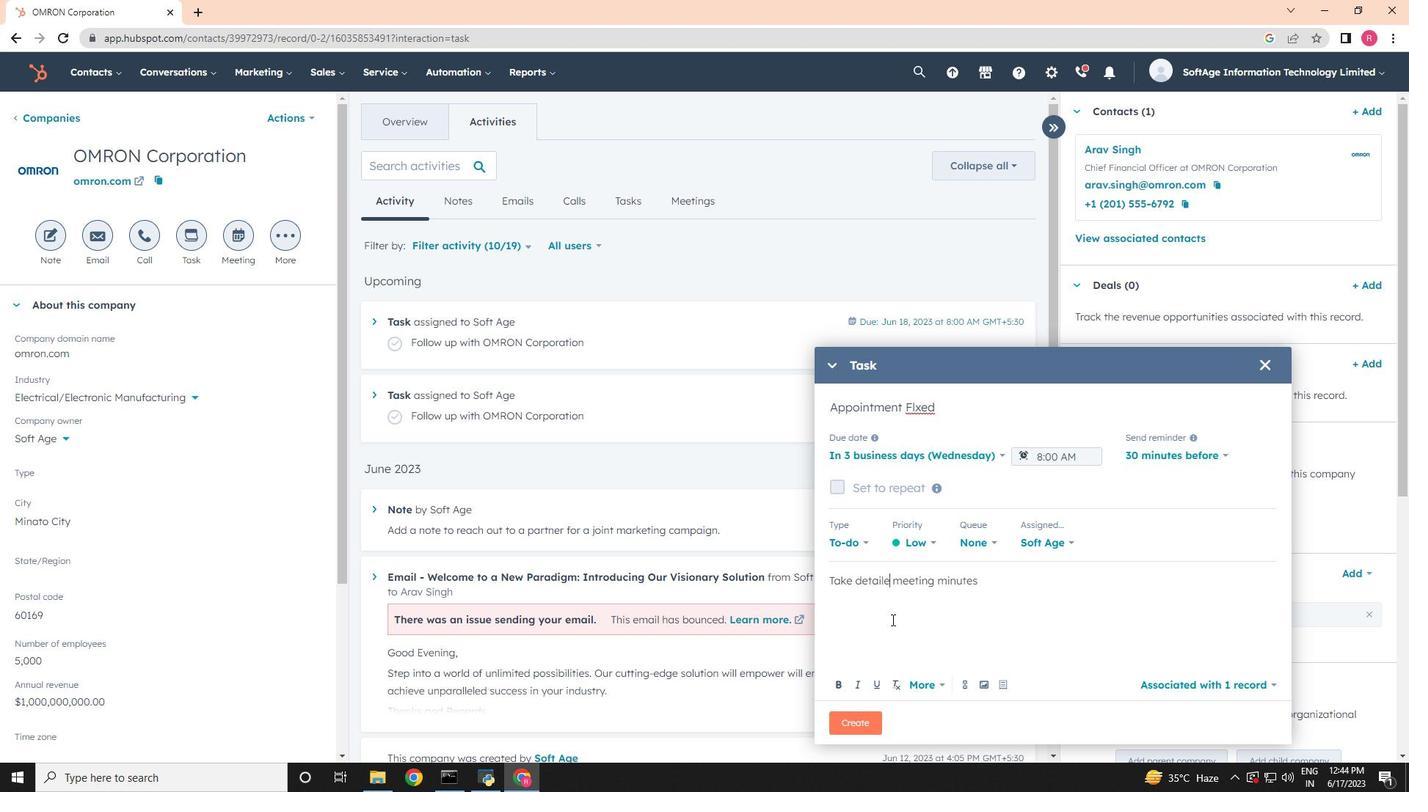
Action: Mouse moved to (990, 585)
Screenshot: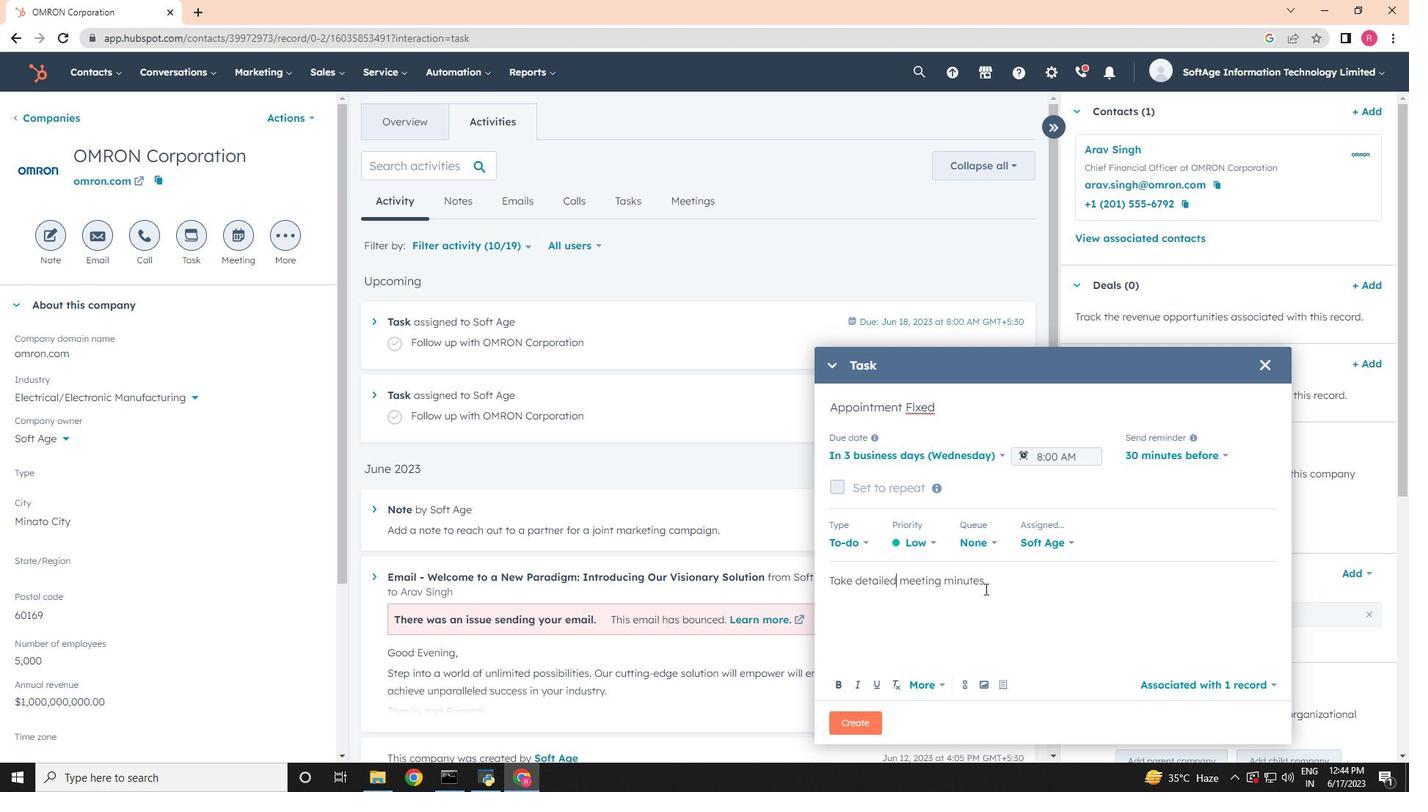 
Action: Mouse pressed left at (990, 585)
Screenshot: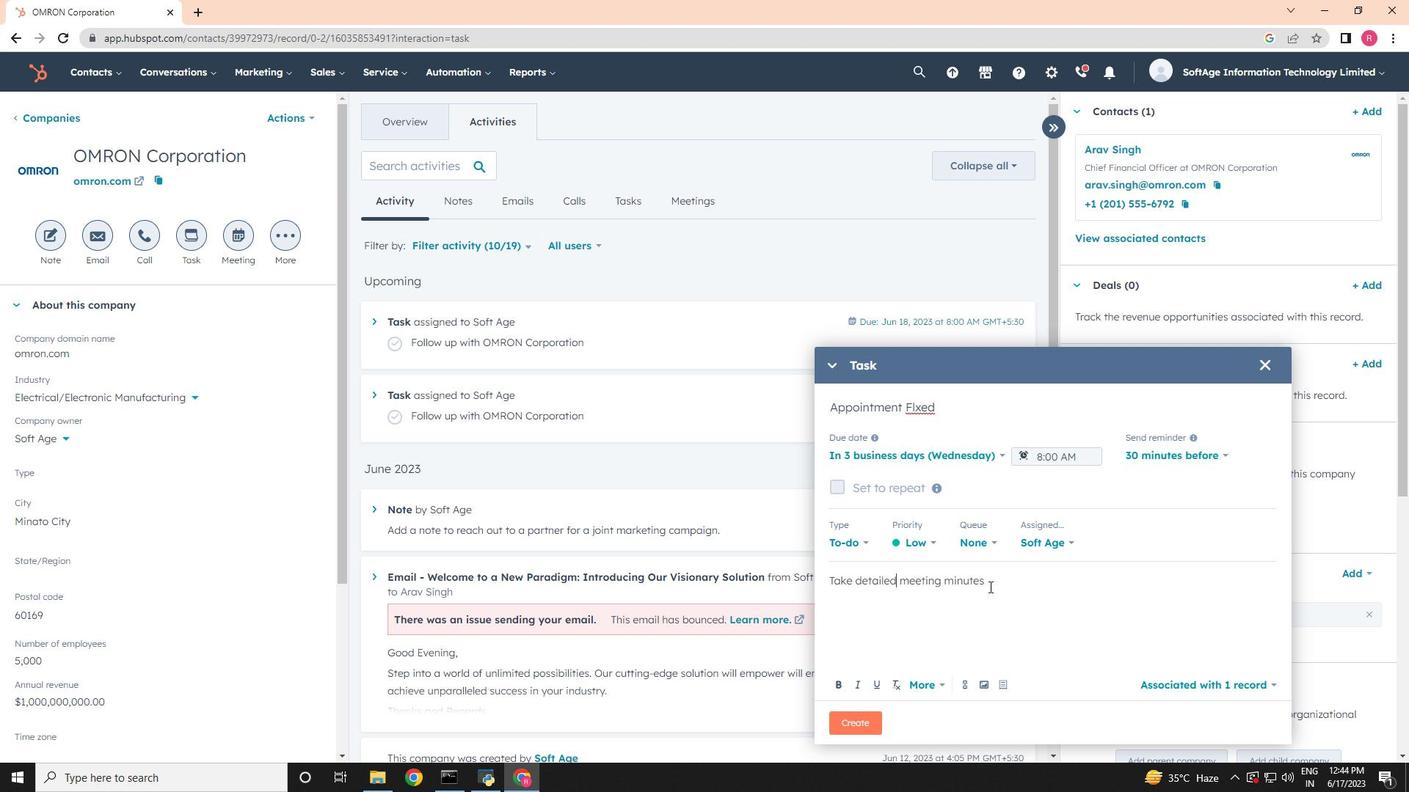 
Action: Key pressed and<Key.space>share<Key.space>them<Key.space>with<Key.space>the<Key.space>team<Key.space>afterward.
Screenshot: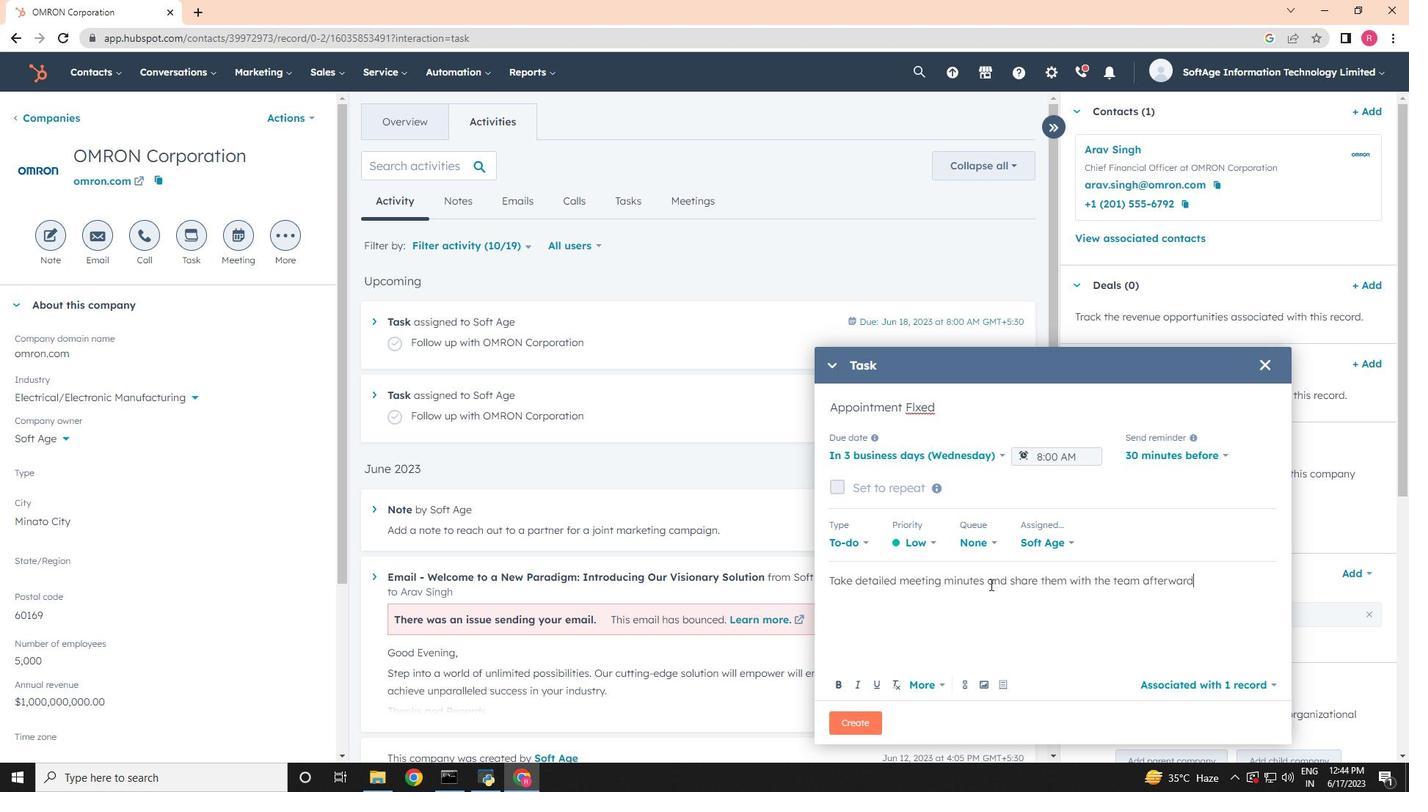 
Action: Mouse moved to (855, 728)
Screenshot: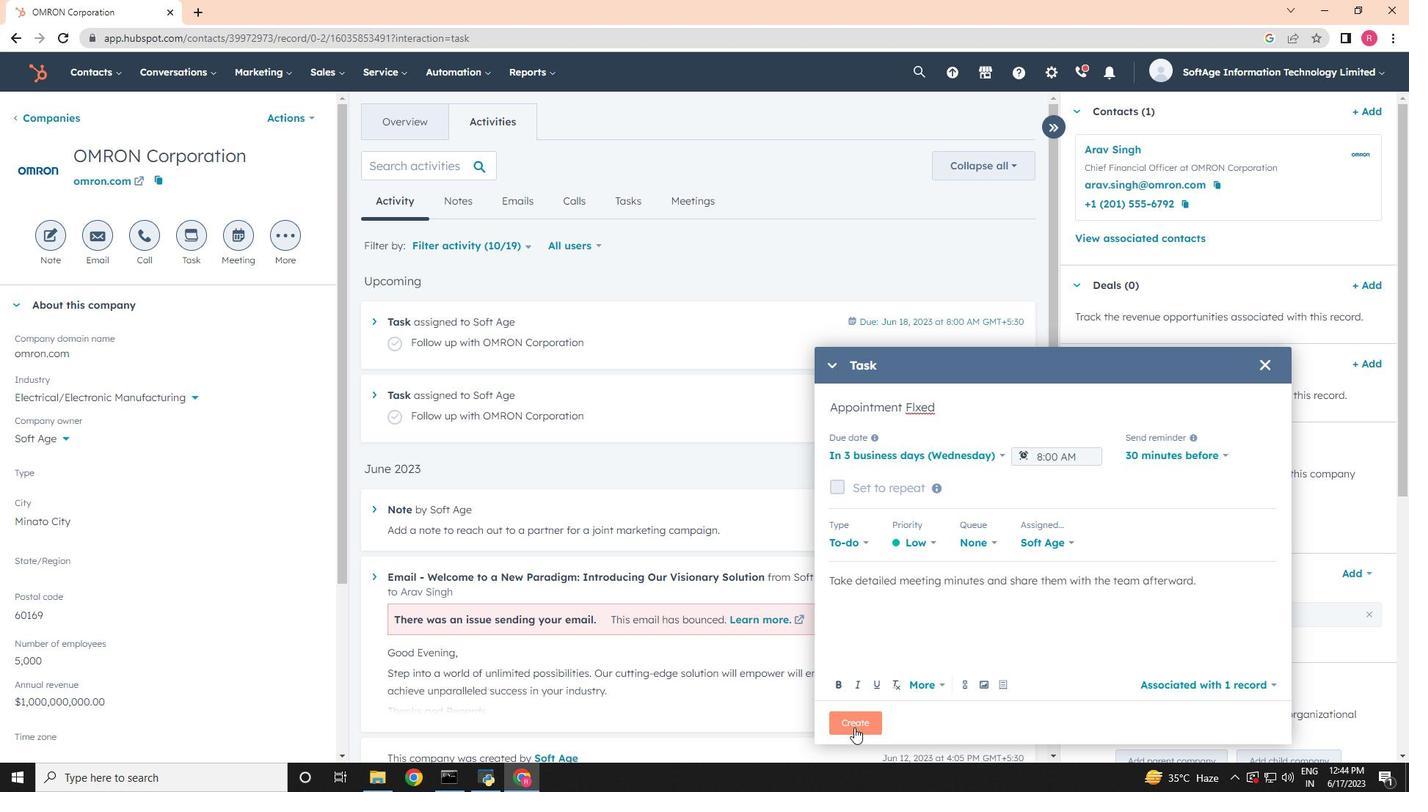 
Action: Mouse pressed left at (855, 728)
Screenshot: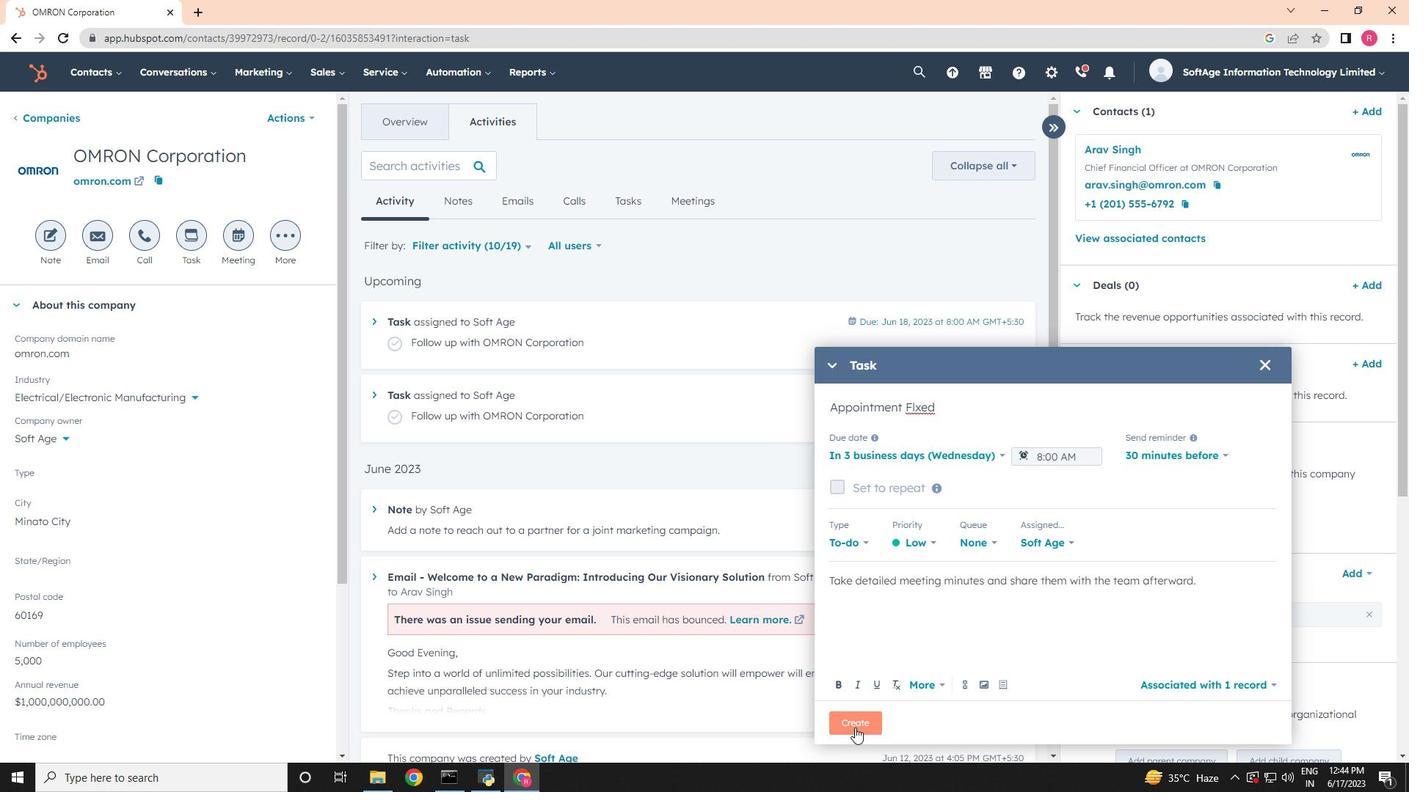 
